 Task: Find connections with filter location Carangola with filter topic #inspirationwith filter profile language Spanish with filter current company Paytm with filter school Holy Cross Convent High School - India with filter industry Freight and Package Transportation with filter service category Search Engine Marketing (SEM) with filter keywords title Spa Manager
Action: Mouse moved to (502, 92)
Screenshot: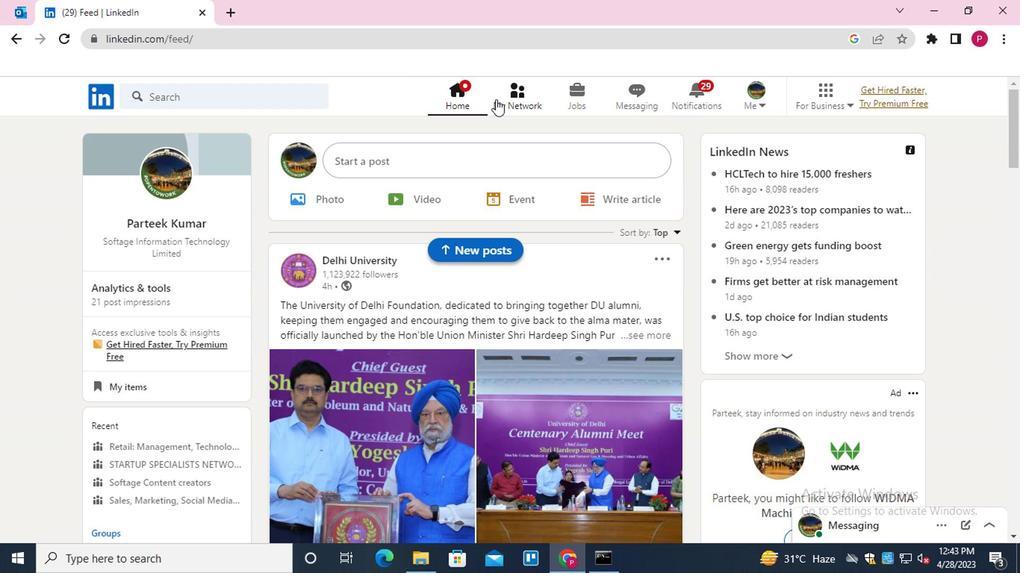 
Action: Mouse pressed left at (502, 92)
Screenshot: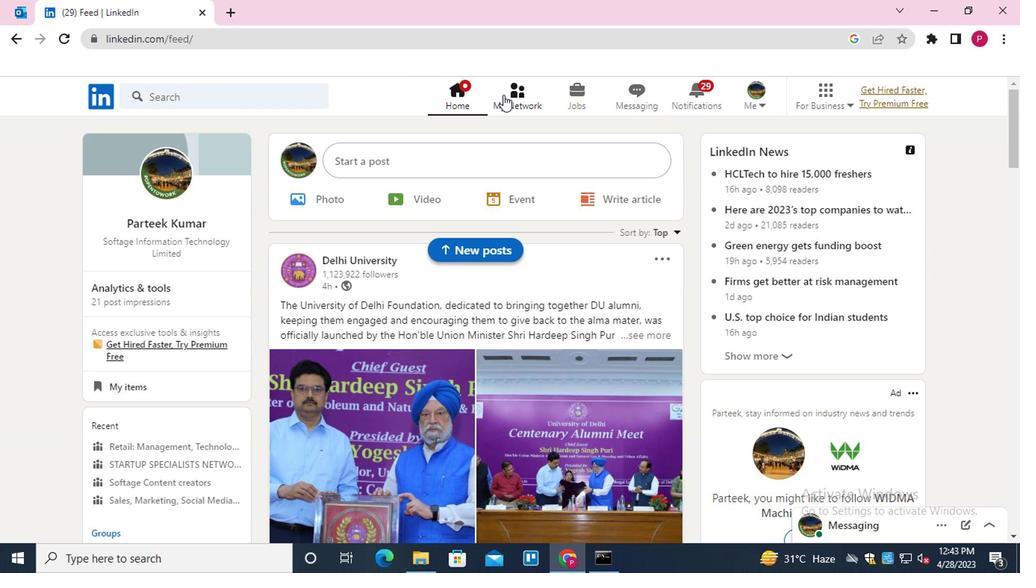 
Action: Mouse moved to (225, 176)
Screenshot: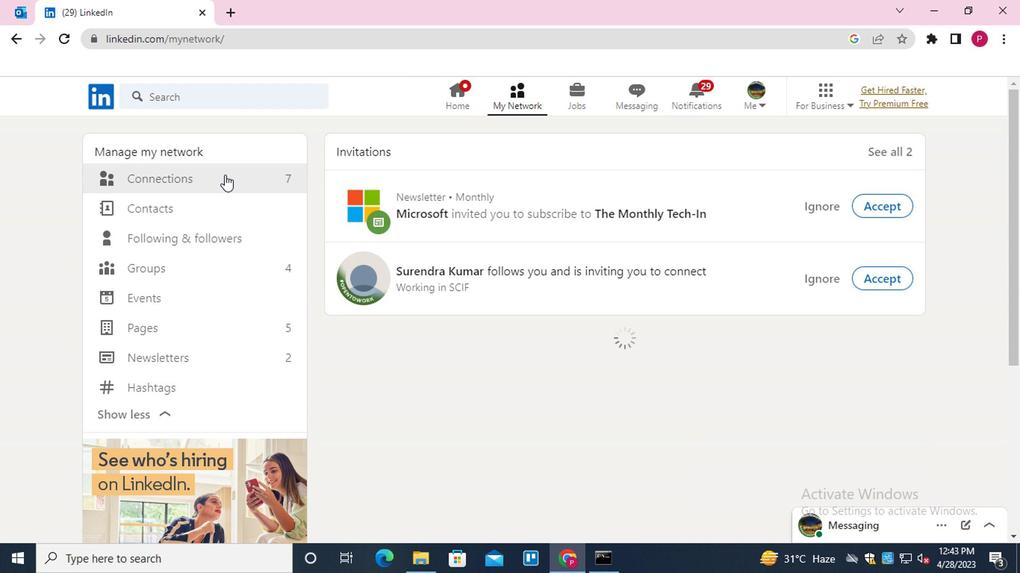 
Action: Mouse pressed left at (225, 176)
Screenshot: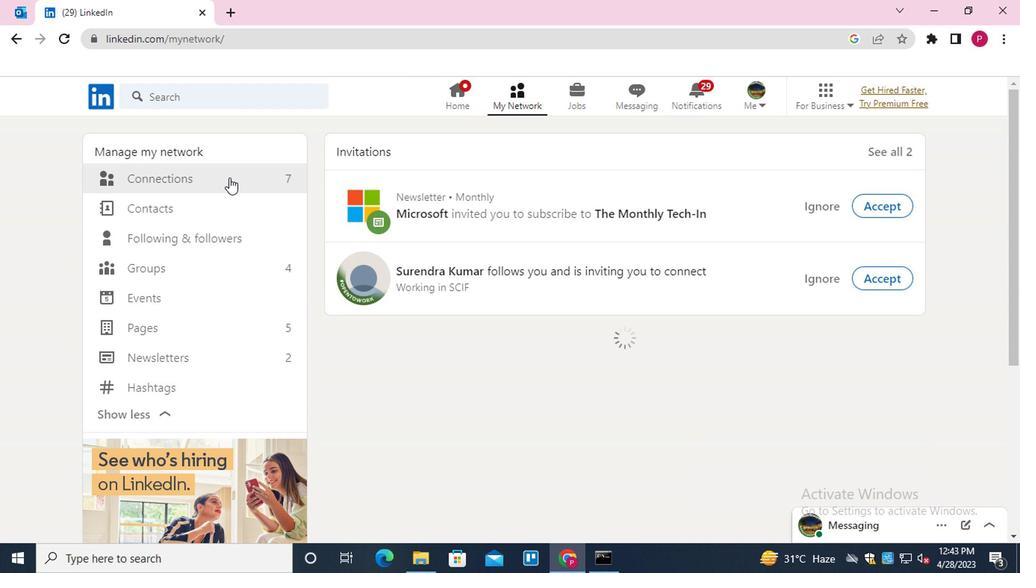 
Action: Mouse moved to (609, 184)
Screenshot: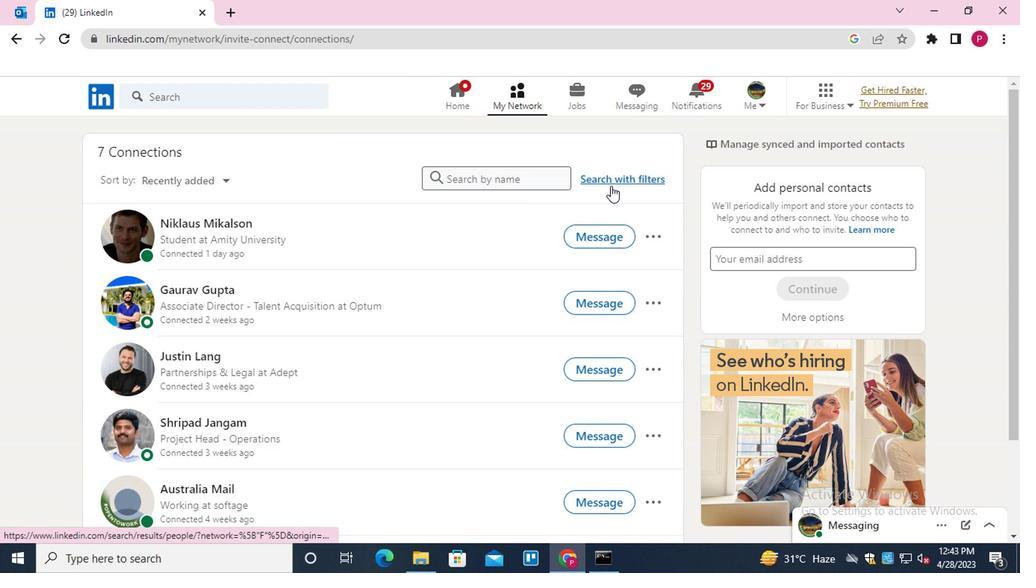 
Action: Mouse pressed left at (609, 184)
Screenshot: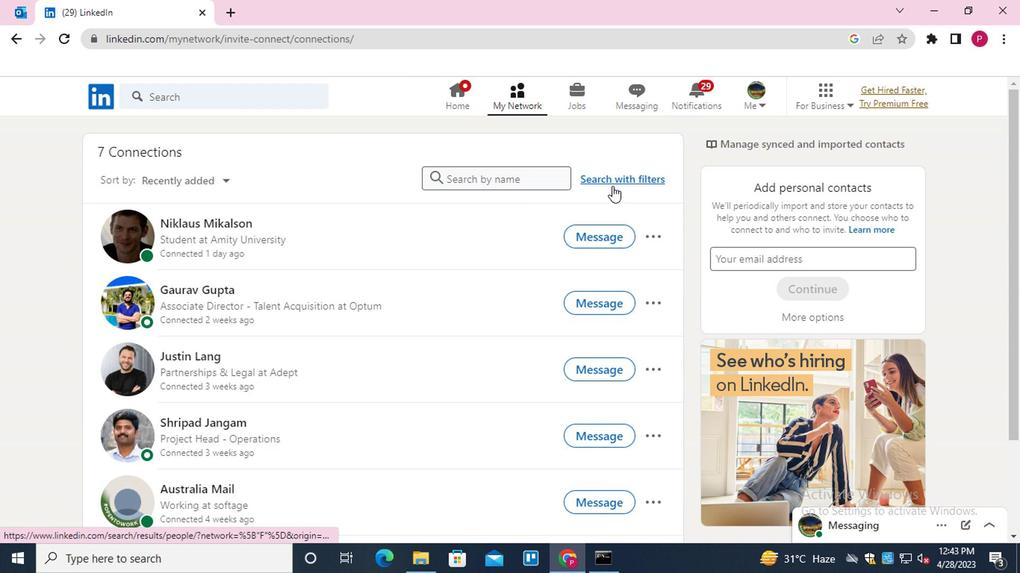 
Action: Mouse moved to (561, 140)
Screenshot: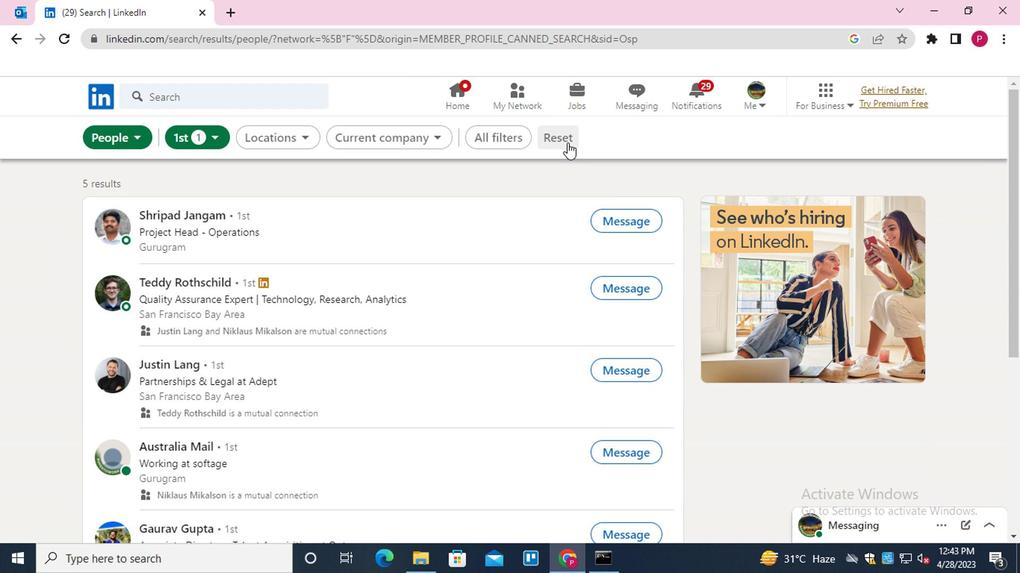 
Action: Mouse pressed left at (561, 140)
Screenshot: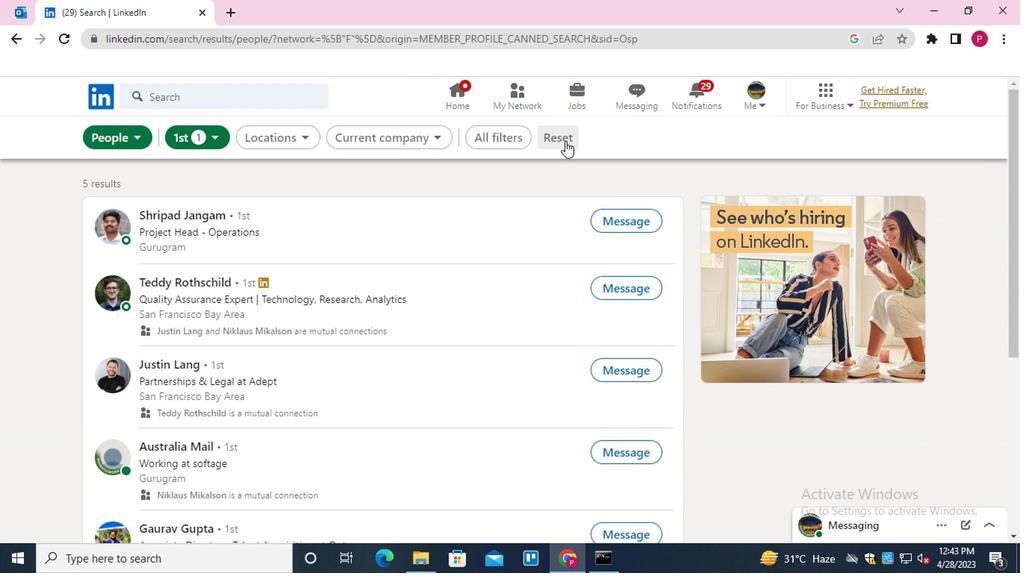 
Action: Mouse moved to (537, 140)
Screenshot: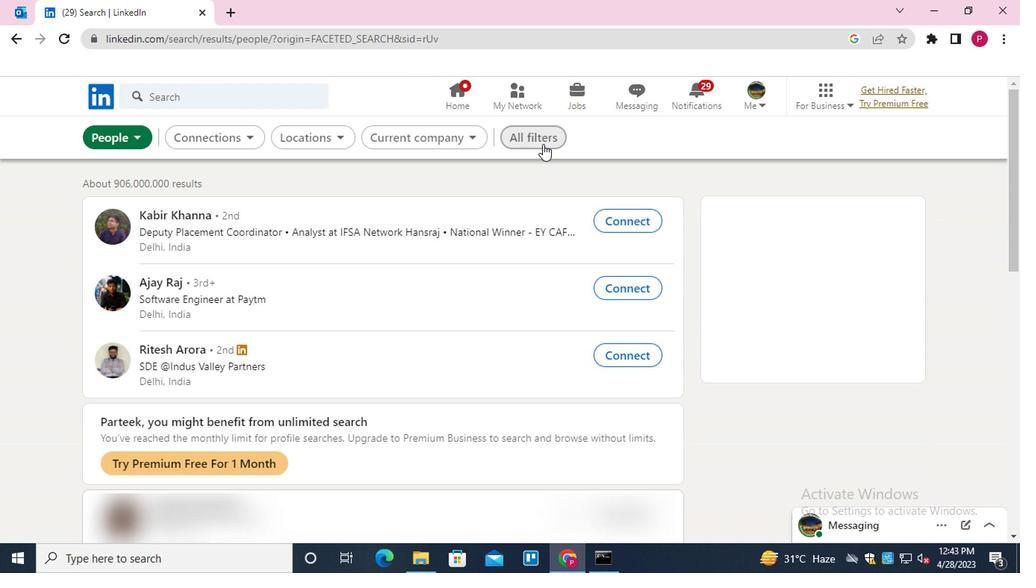 
Action: Mouse pressed left at (537, 140)
Screenshot: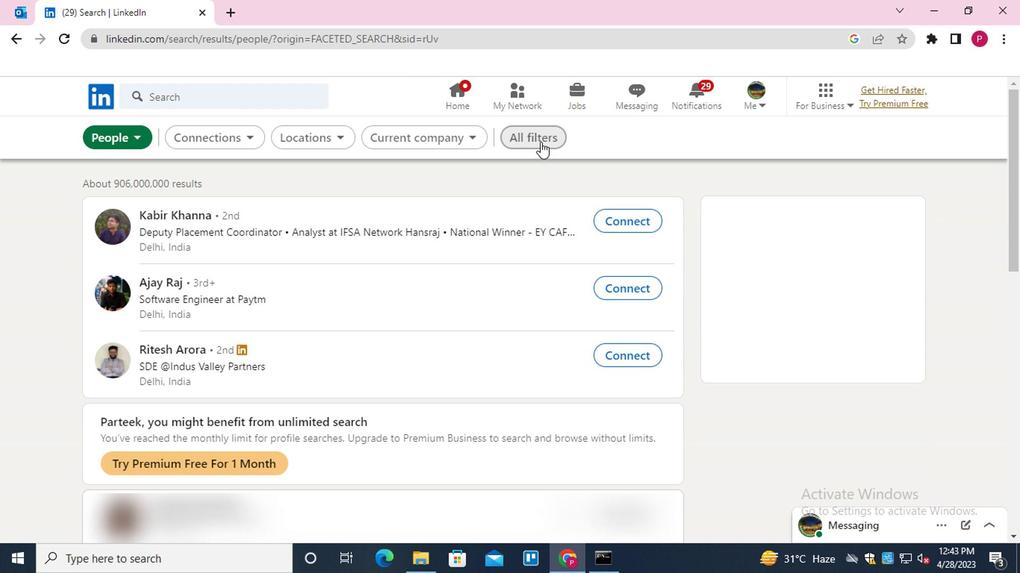 
Action: Mouse moved to (747, 323)
Screenshot: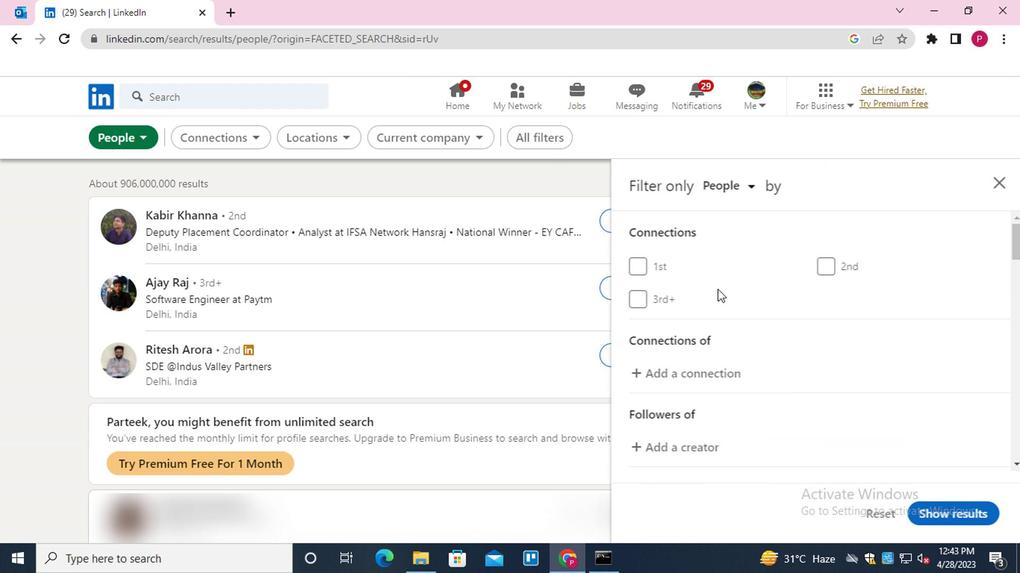 
Action: Mouse scrolled (747, 322) with delta (0, 0)
Screenshot: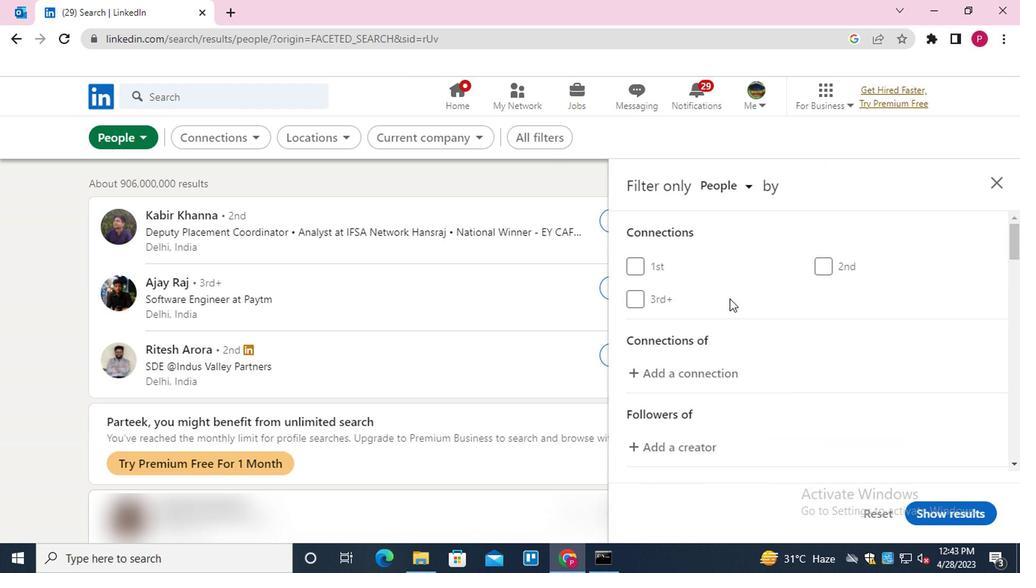 
Action: Mouse moved to (748, 325)
Screenshot: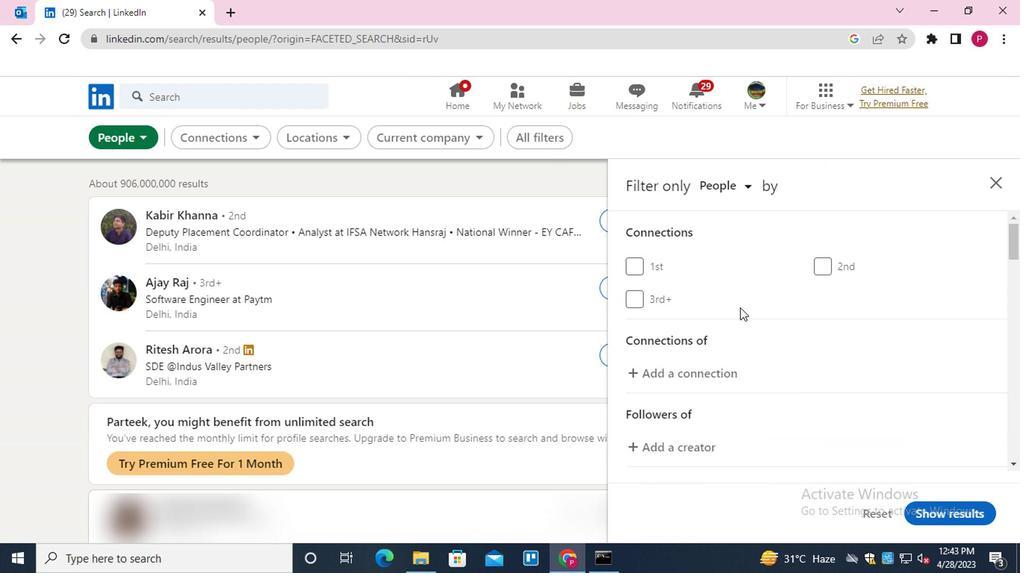 
Action: Mouse scrolled (748, 324) with delta (0, -1)
Screenshot: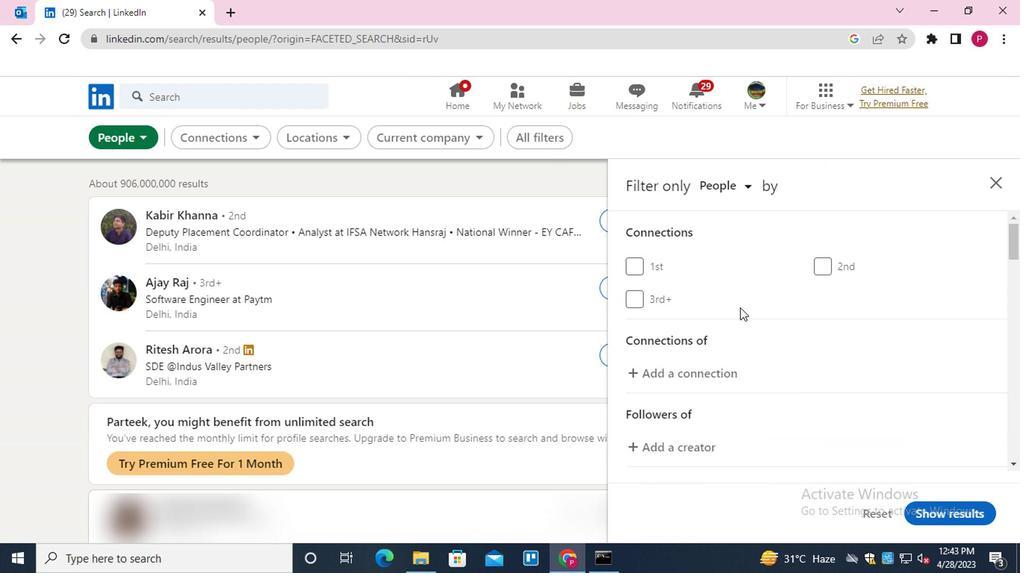
Action: Mouse moved to (753, 333)
Screenshot: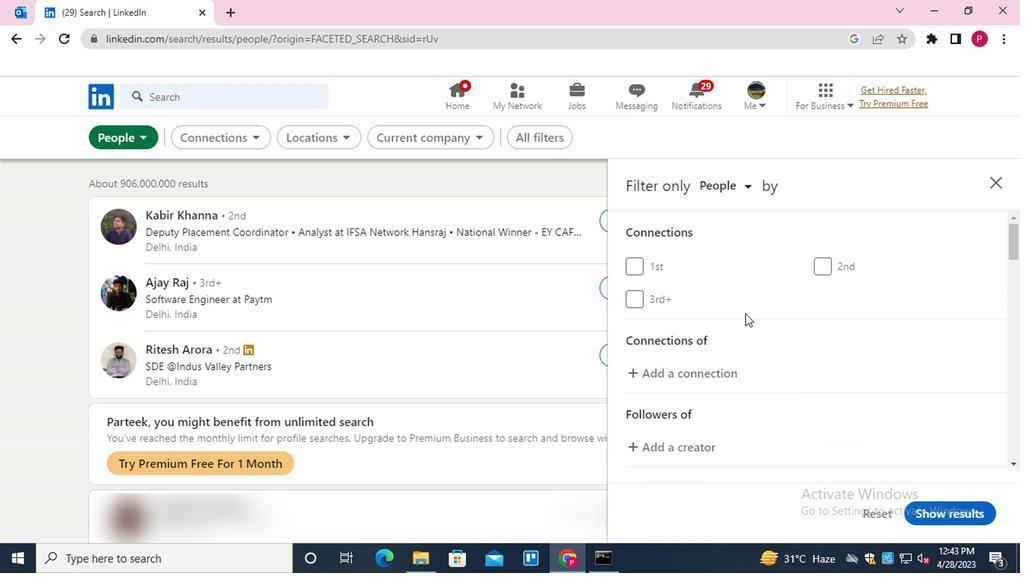 
Action: Mouse scrolled (753, 333) with delta (0, 0)
Screenshot: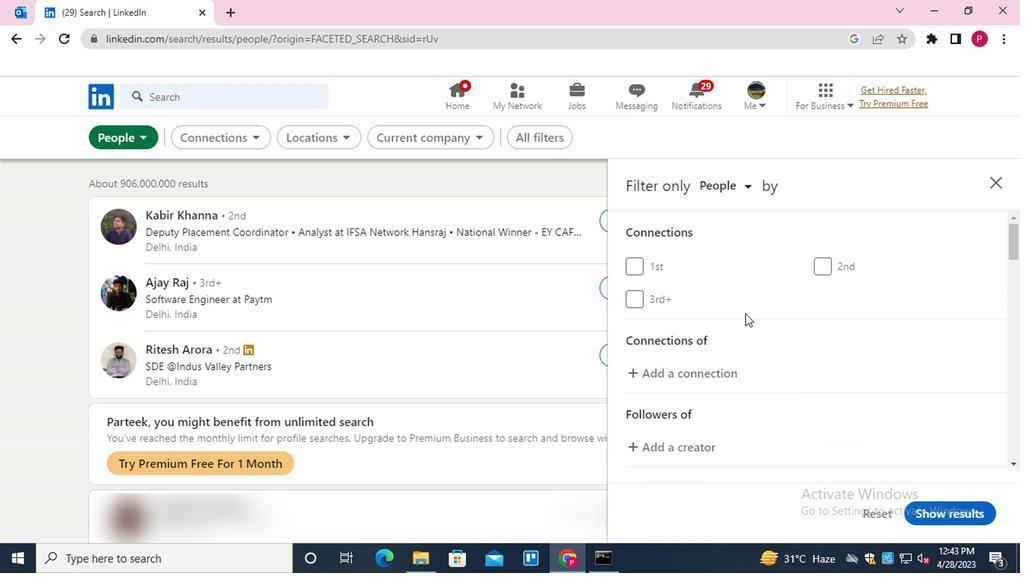
Action: Mouse moved to (841, 357)
Screenshot: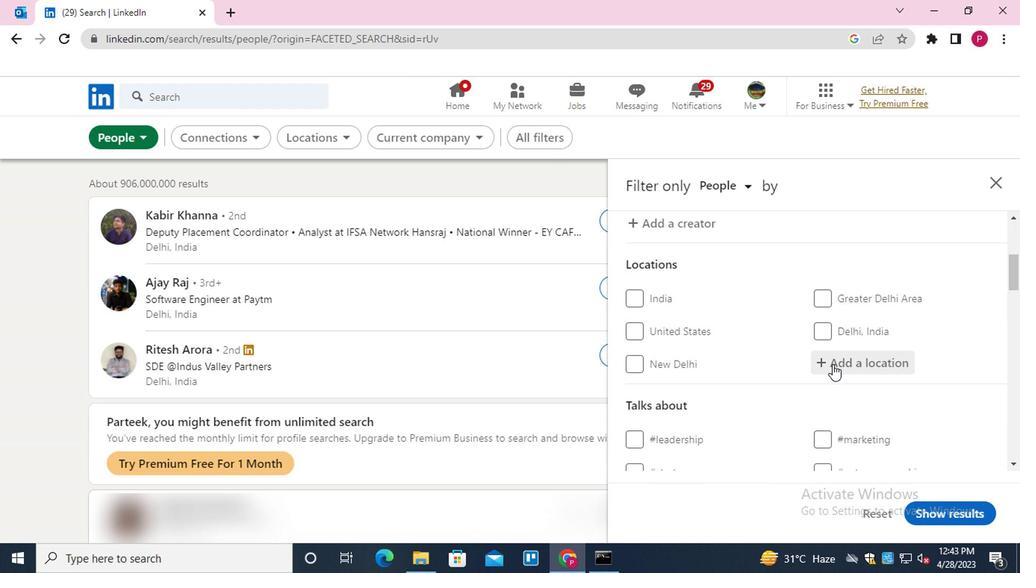 
Action: Mouse pressed left at (841, 357)
Screenshot: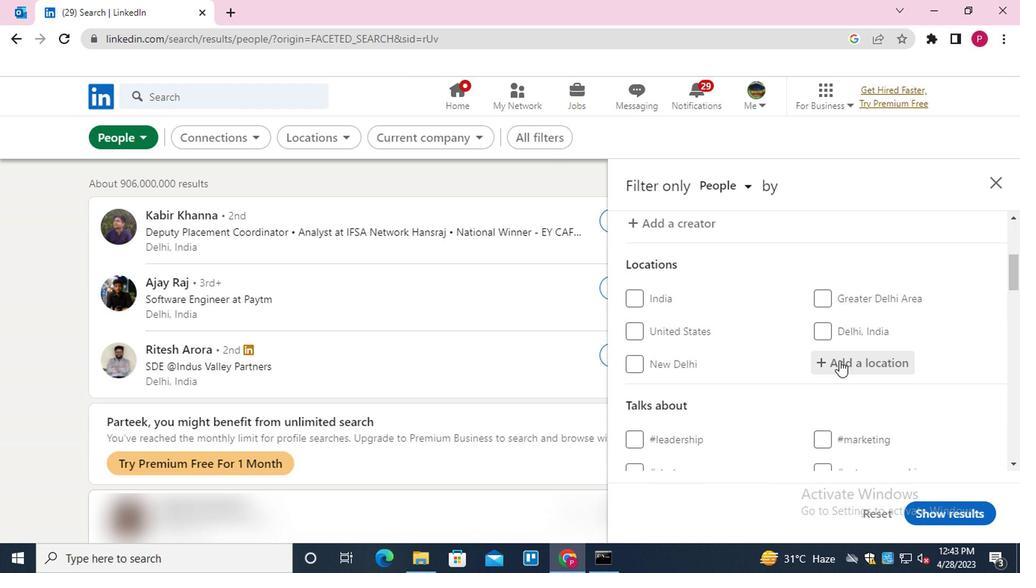 
Action: Mouse moved to (746, 240)
Screenshot: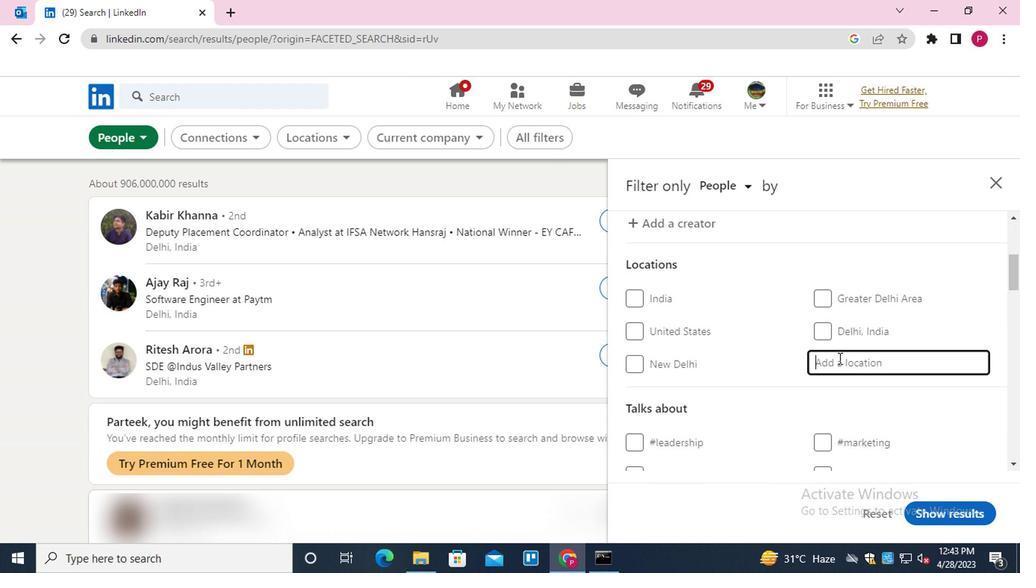 
Action: Key pressed <Key.shift>
Screenshot: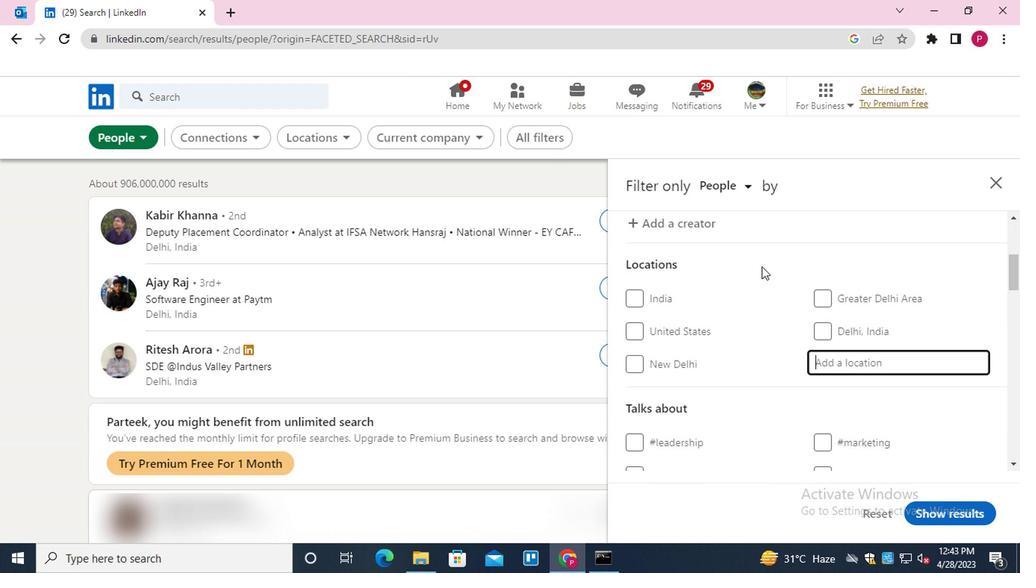 
Action: Mouse moved to (745, 240)
Screenshot: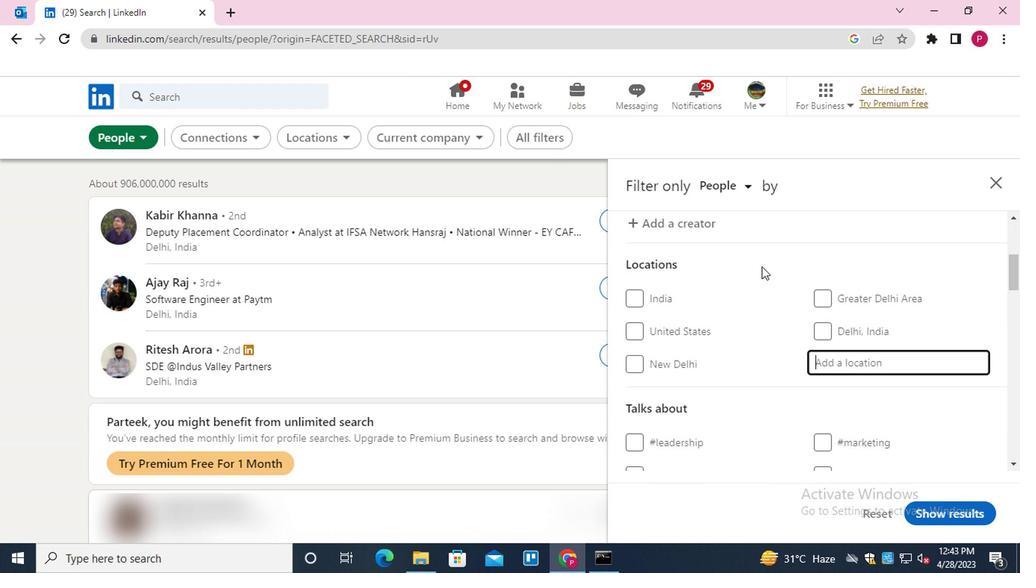 
Action: Key pressed CARANGOLA<Key.down><Key.enter>
Screenshot: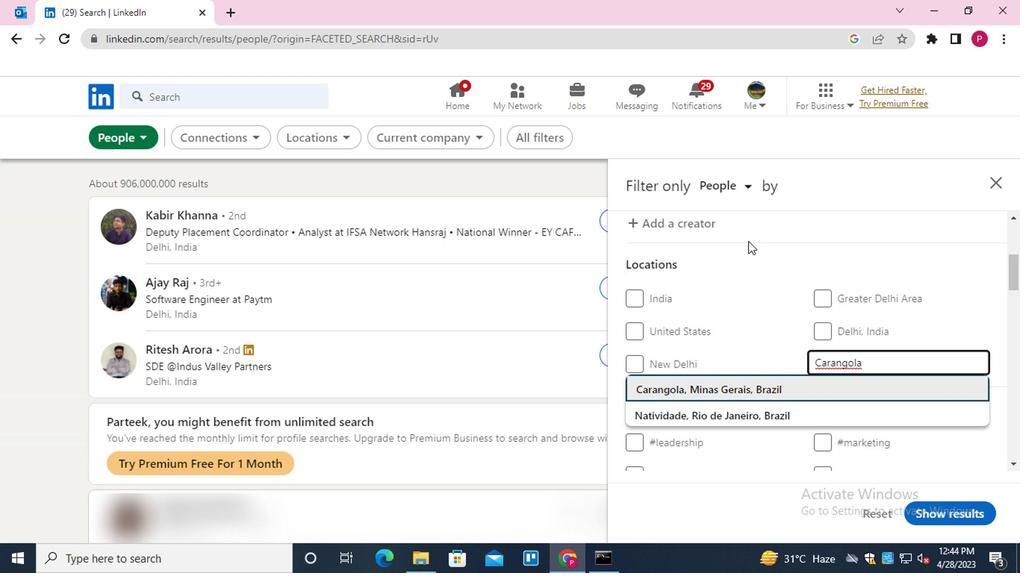 
Action: Mouse moved to (770, 301)
Screenshot: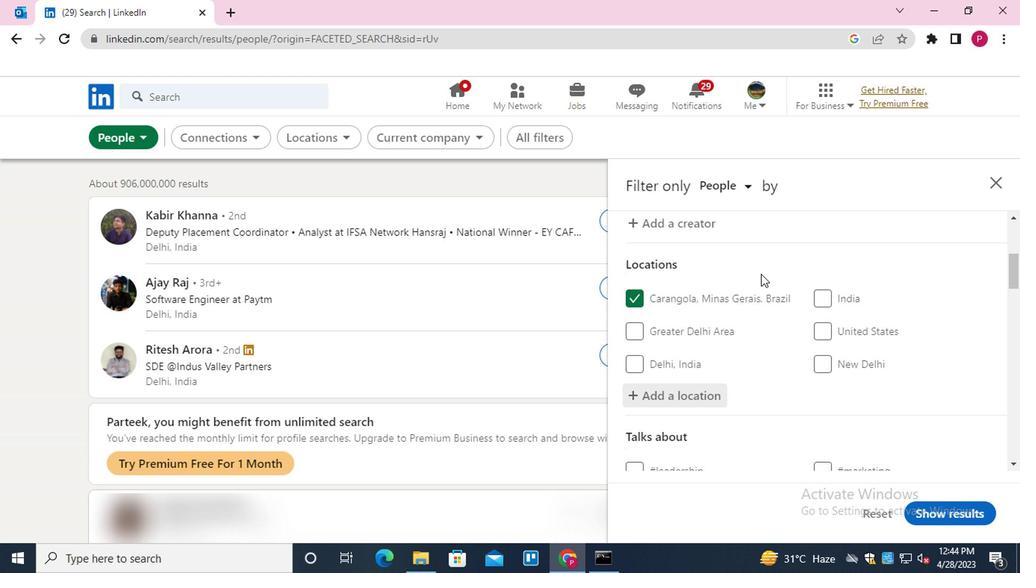 
Action: Mouse scrolled (770, 300) with delta (0, -1)
Screenshot: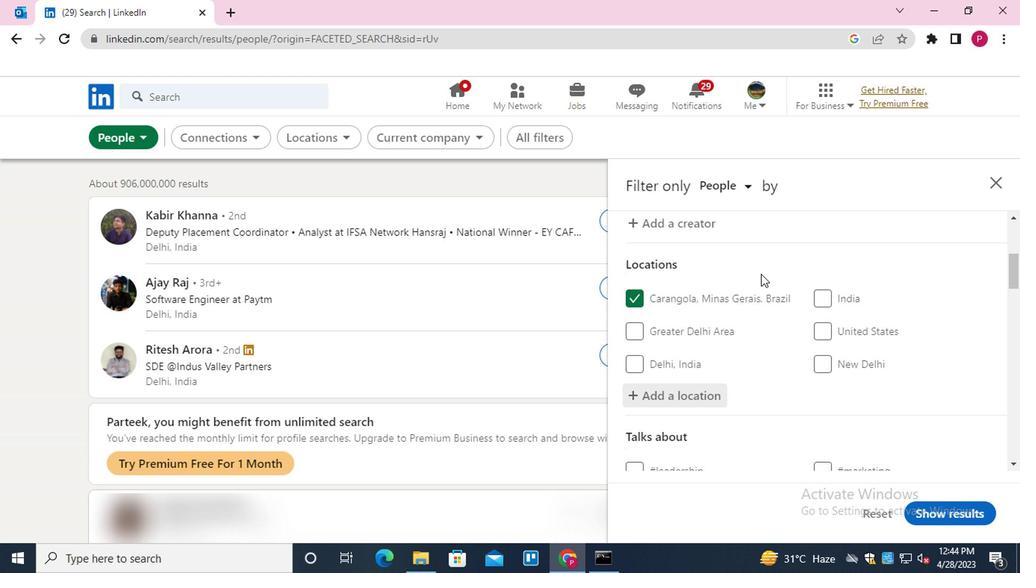 
Action: Mouse moved to (770, 308)
Screenshot: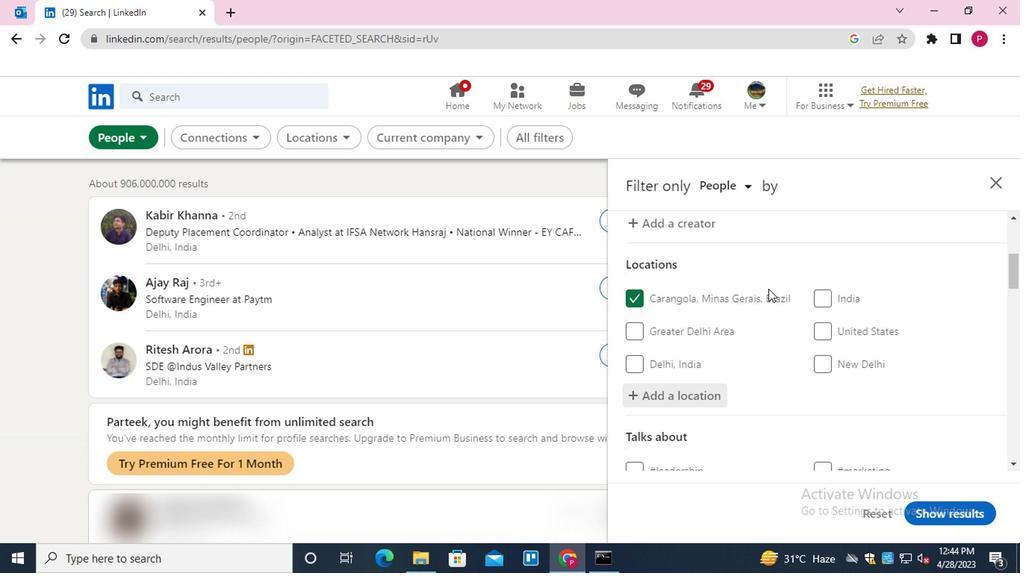 
Action: Mouse scrolled (770, 307) with delta (0, 0)
Screenshot: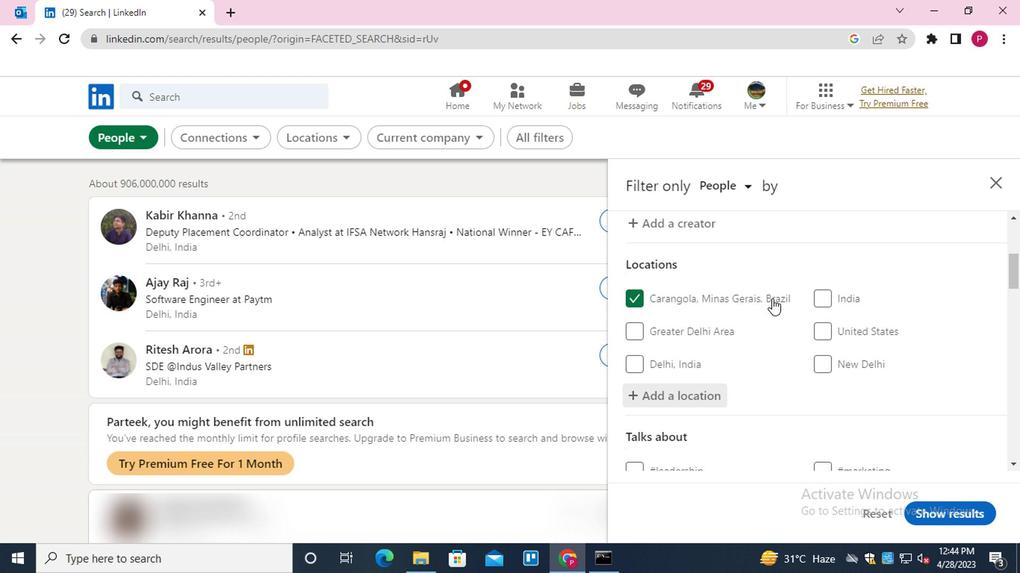 
Action: Mouse moved to (817, 327)
Screenshot: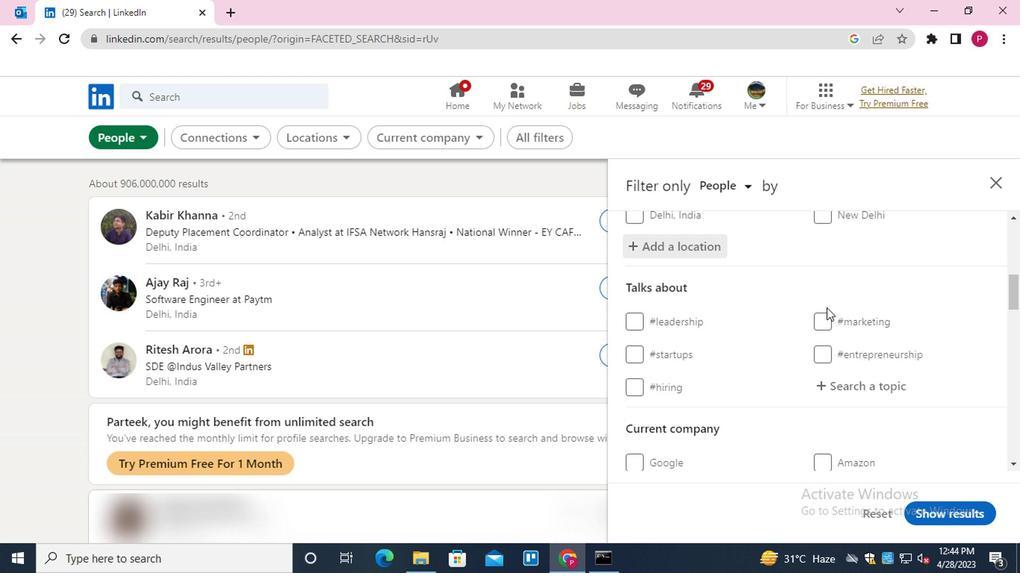 
Action: Mouse scrolled (817, 326) with delta (0, -1)
Screenshot: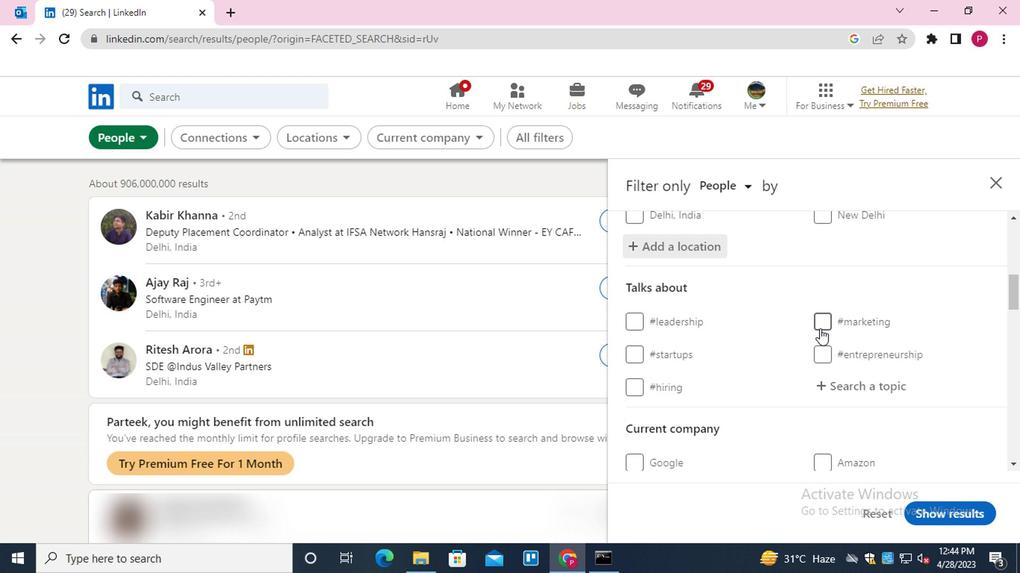 
Action: Mouse moved to (859, 311)
Screenshot: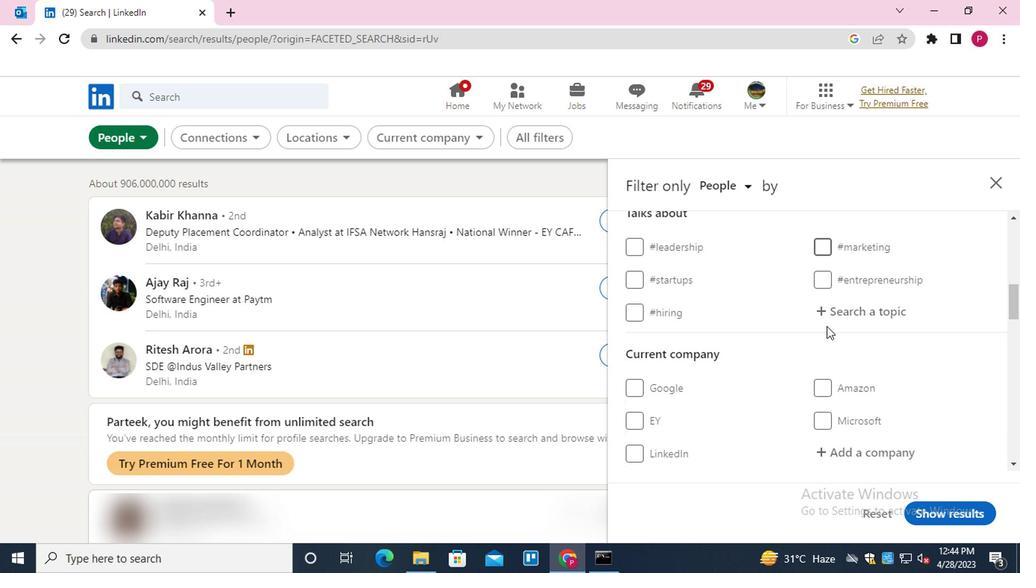
Action: Mouse pressed left at (859, 311)
Screenshot: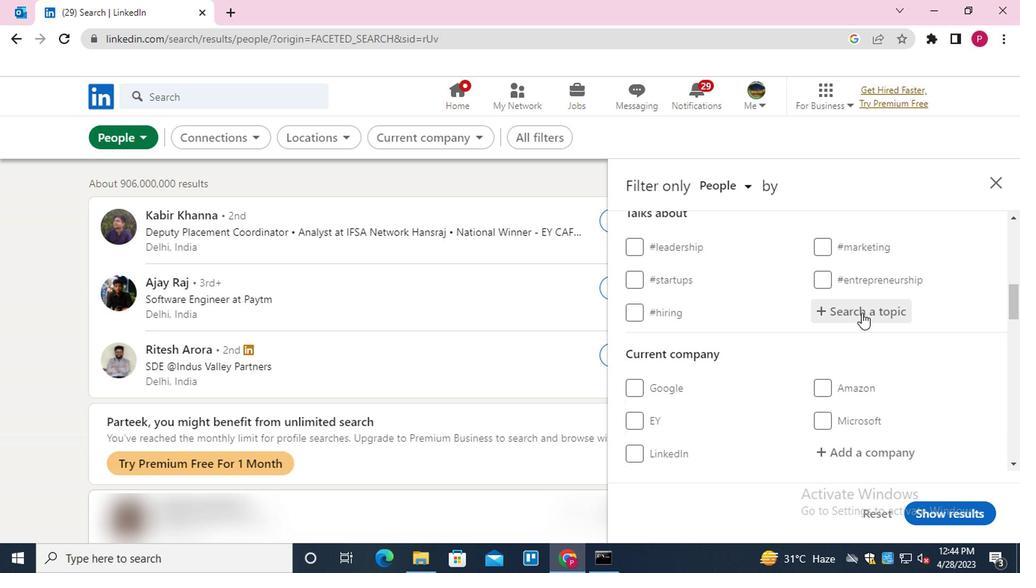 
Action: Mouse moved to (874, 311)
Screenshot: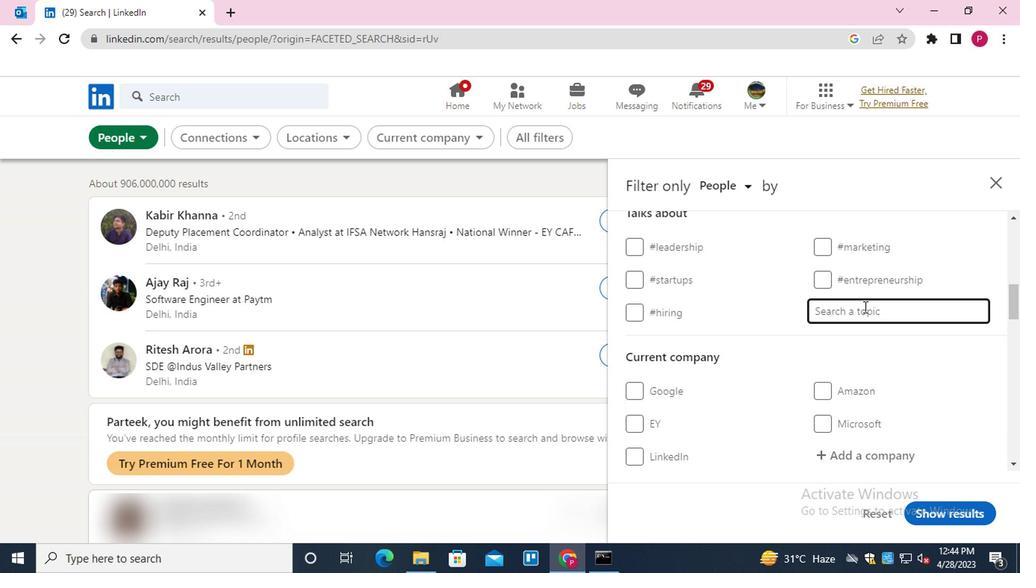 
Action: Key pressed INSPIRATION<Key.down><Key.enter>
Screenshot: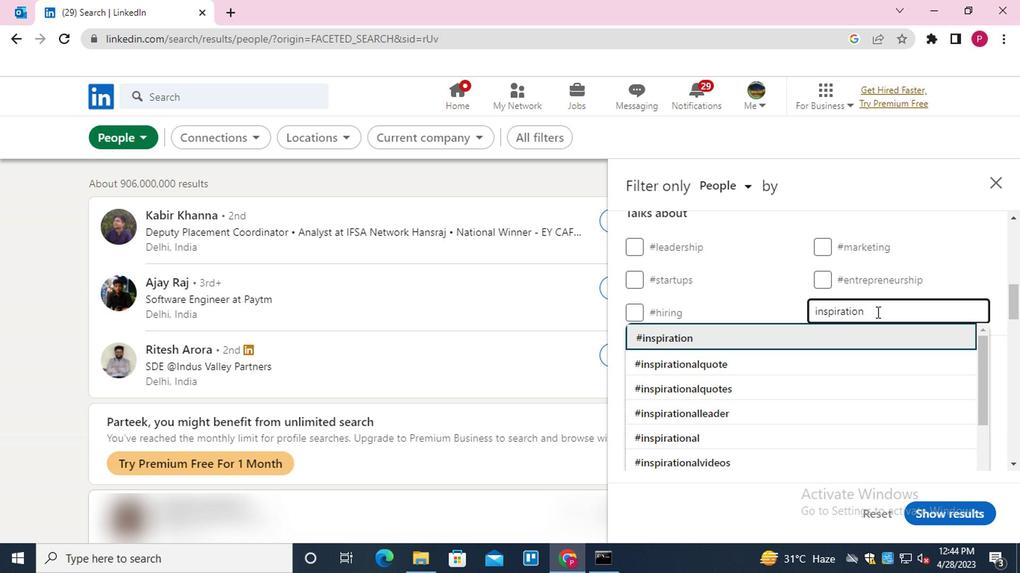 
Action: Mouse moved to (888, 314)
Screenshot: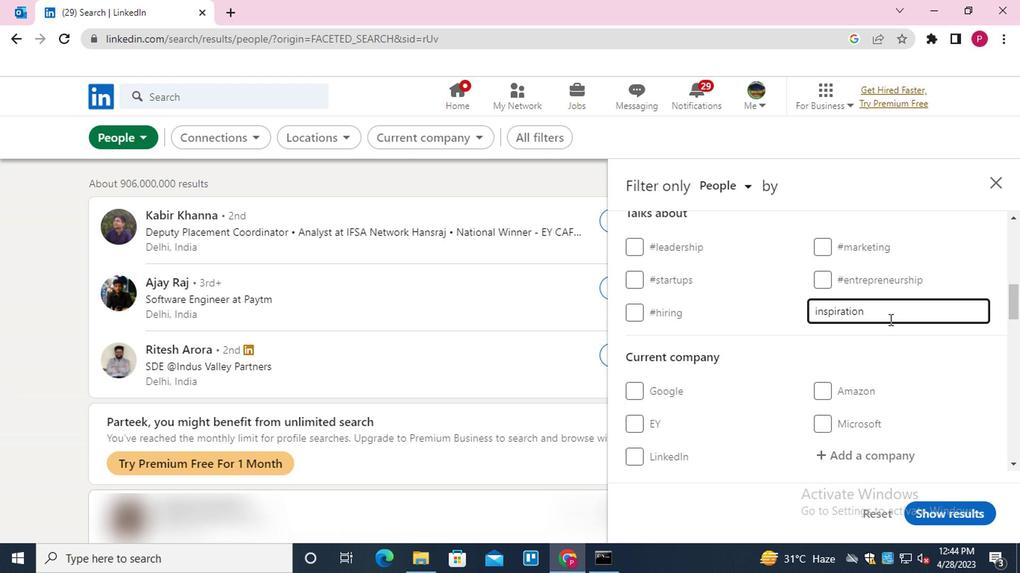 
Action: Mouse pressed left at (888, 314)
Screenshot: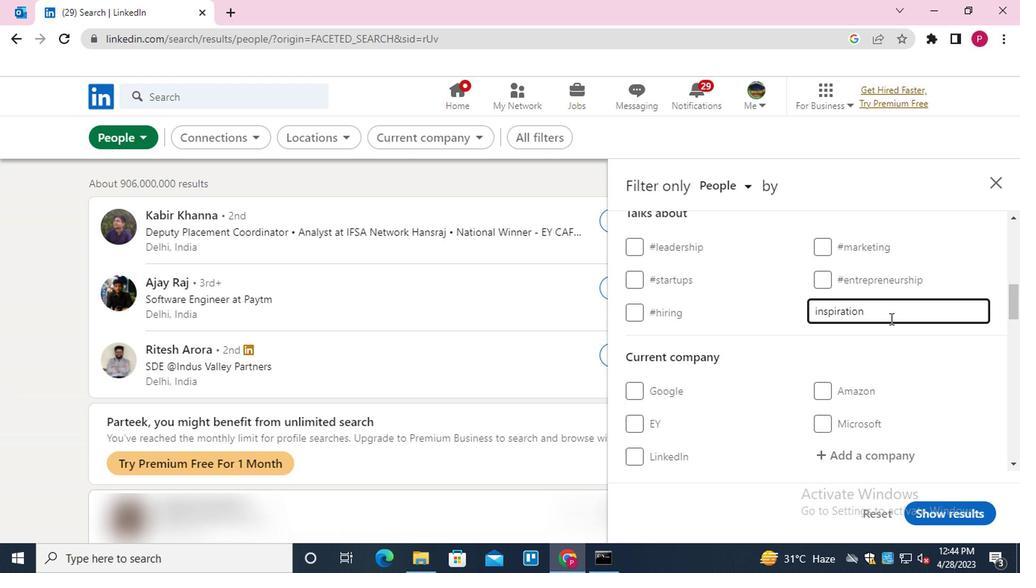 
Action: Key pressed <Key.down><Key.enter>
Screenshot: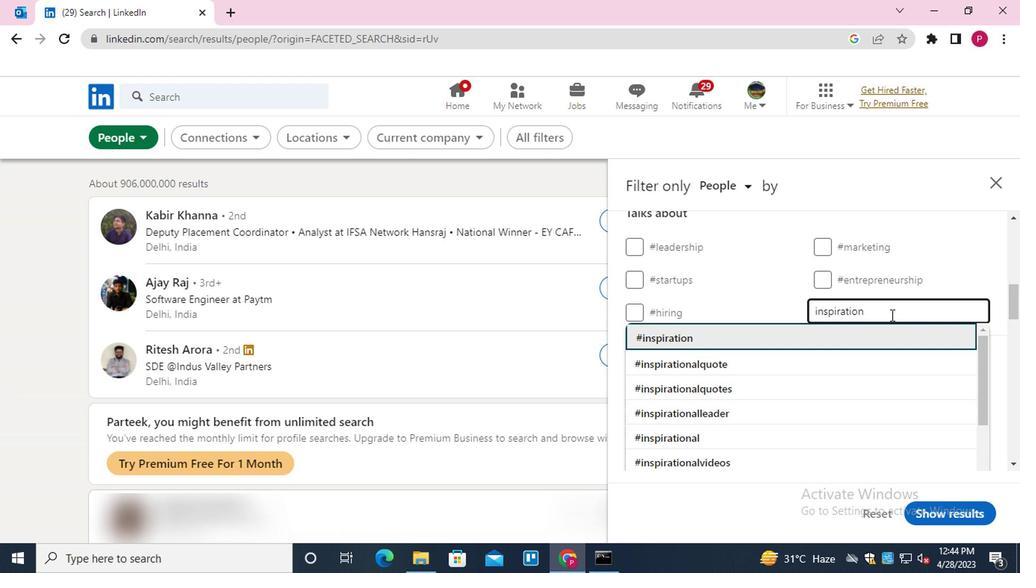 
Action: Mouse moved to (642, 311)
Screenshot: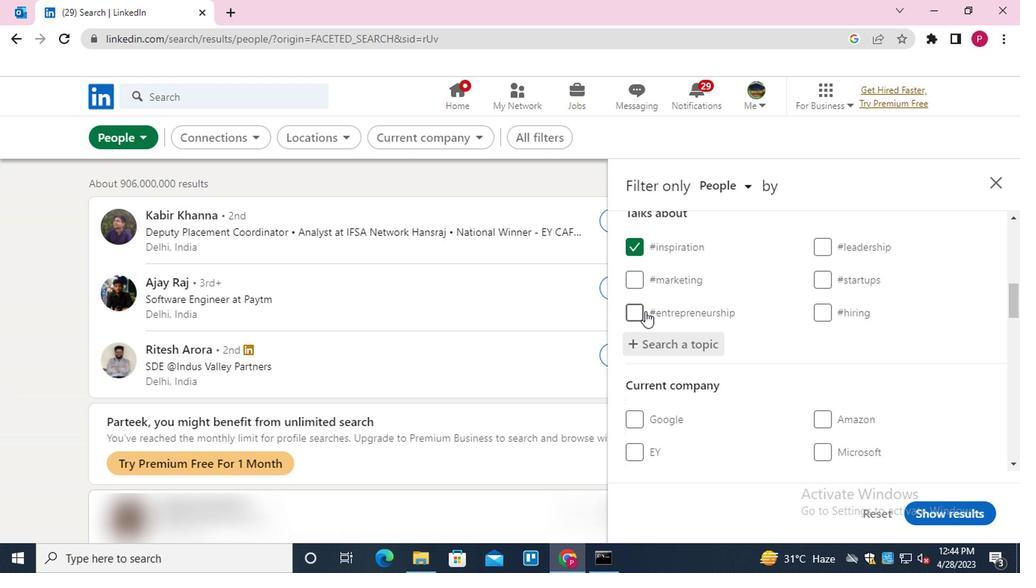 
Action: Mouse scrolled (642, 311) with delta (0, 0)
Screenshot: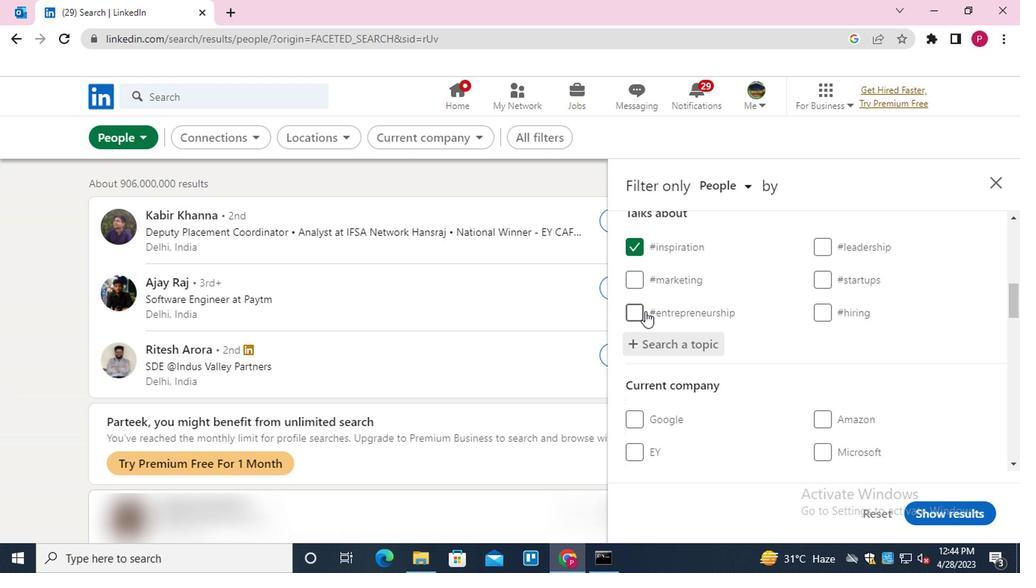 
Action: Mouse moved to (672, 355)
Screenshot: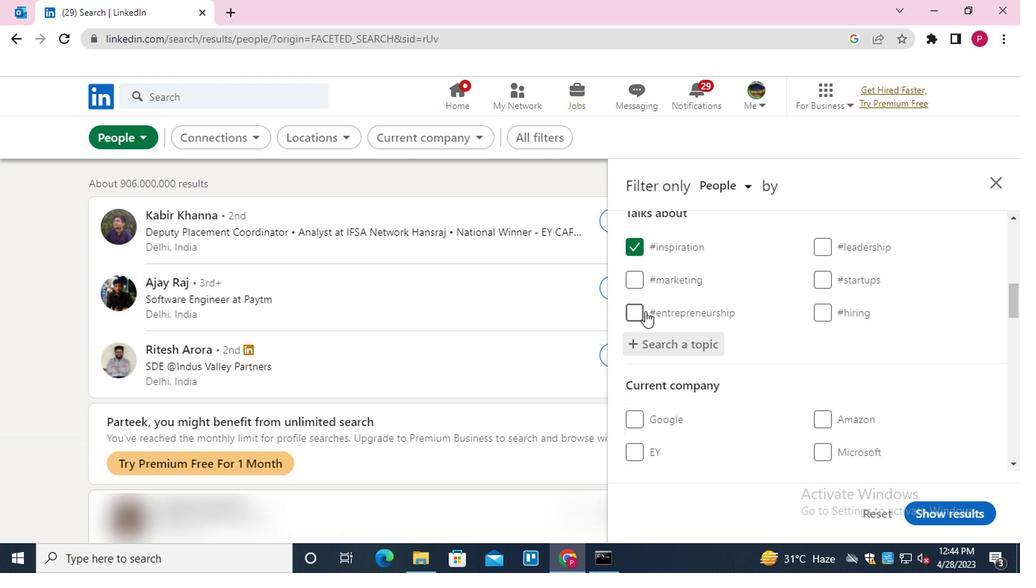 
Action: Mouse scrolled (672, 354) with delta (0, -1)
Screenshot: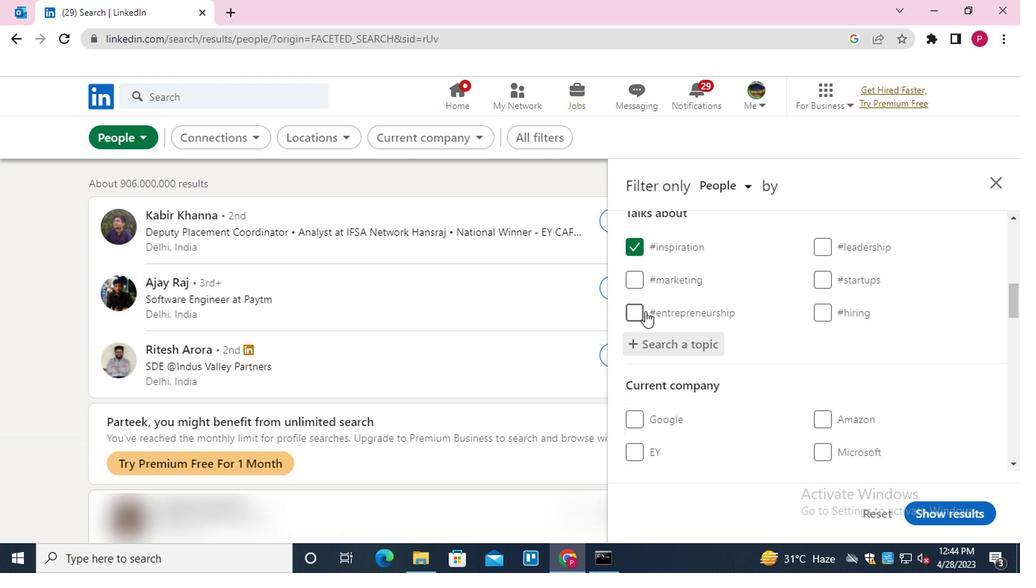 
Action: Mouse moved to (701, 348)
Screenshot: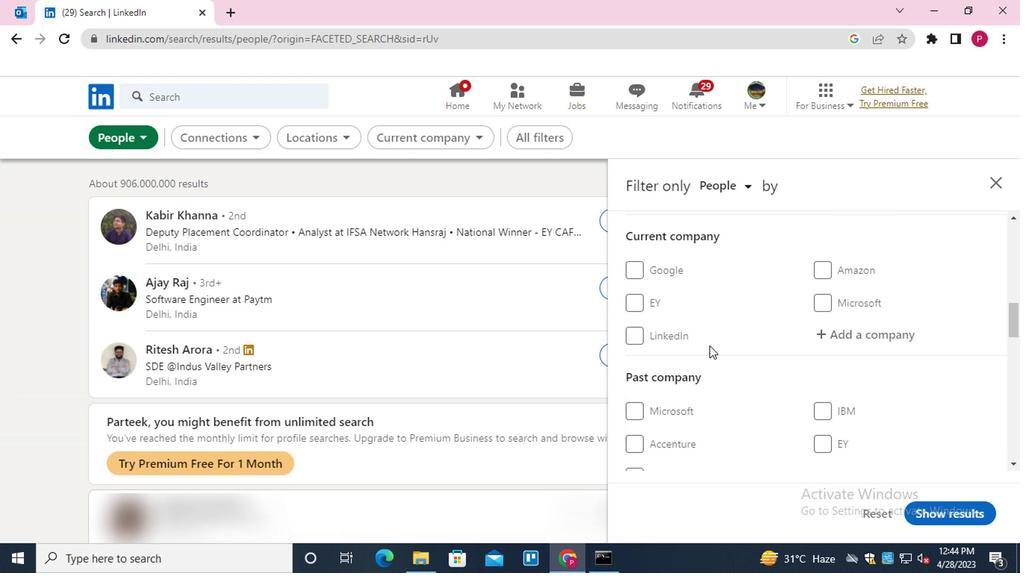 
Action: Mouse scrolled (701, 348) with delta (0, 0)
Screenshot: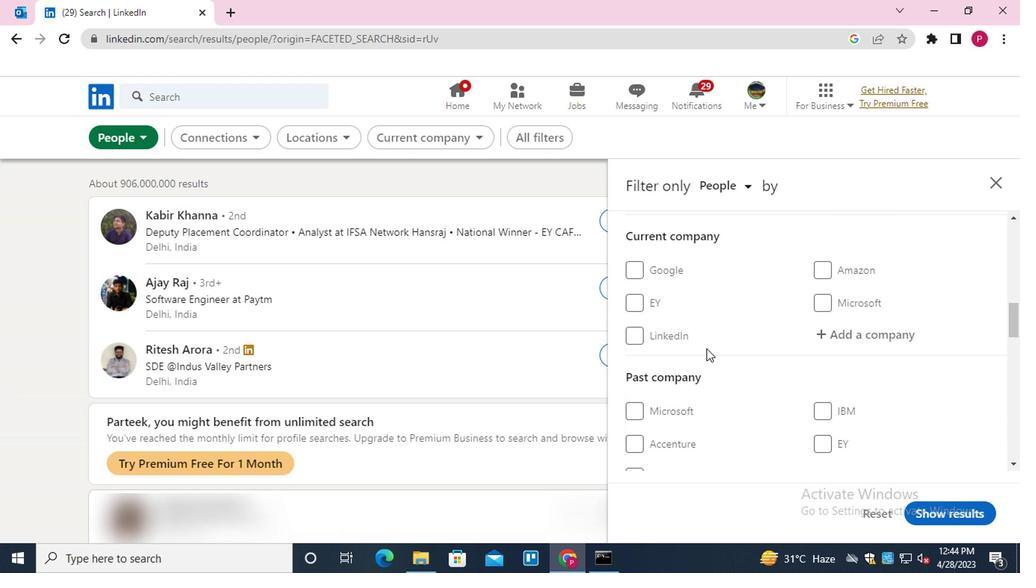 
Action: Mouse scrolled (701, 348) with delta (0, 0)
Screenshot: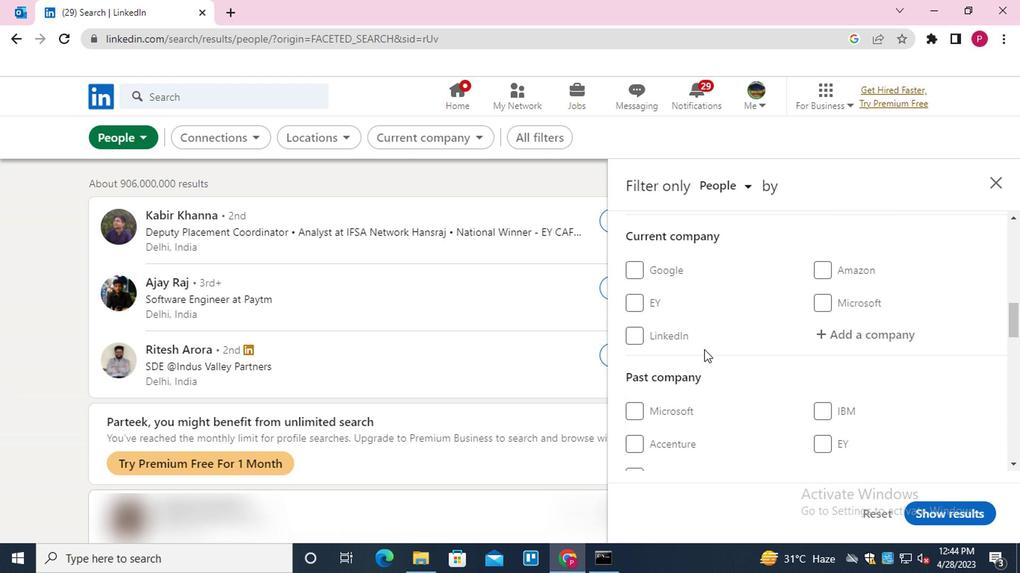 
Action: Mouse scrolled (701, 348) with delta (0, 0)
Screenshot: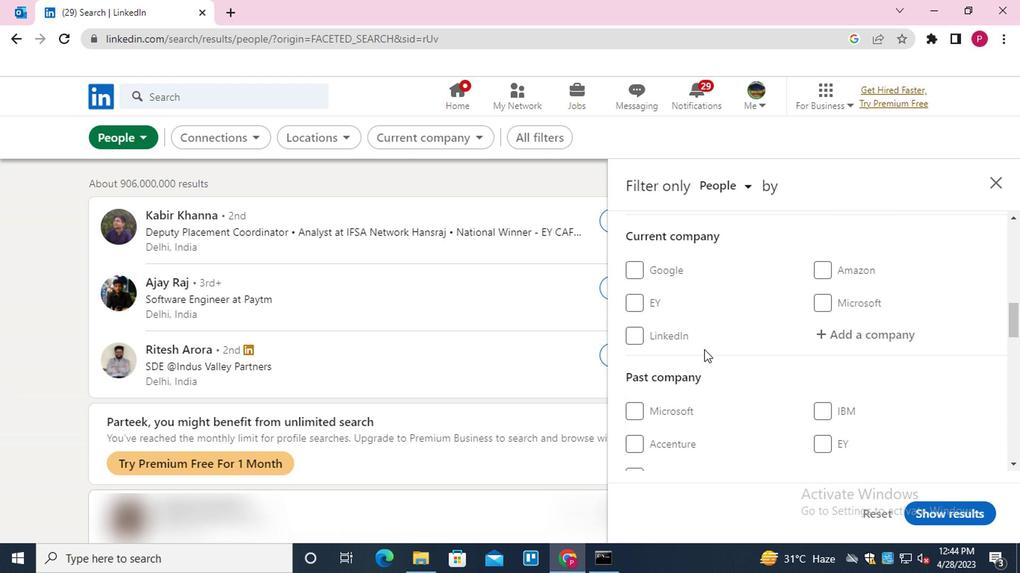 
Action: Mouse scrolled (701, 348) with delta (0, 0)
Screenshot: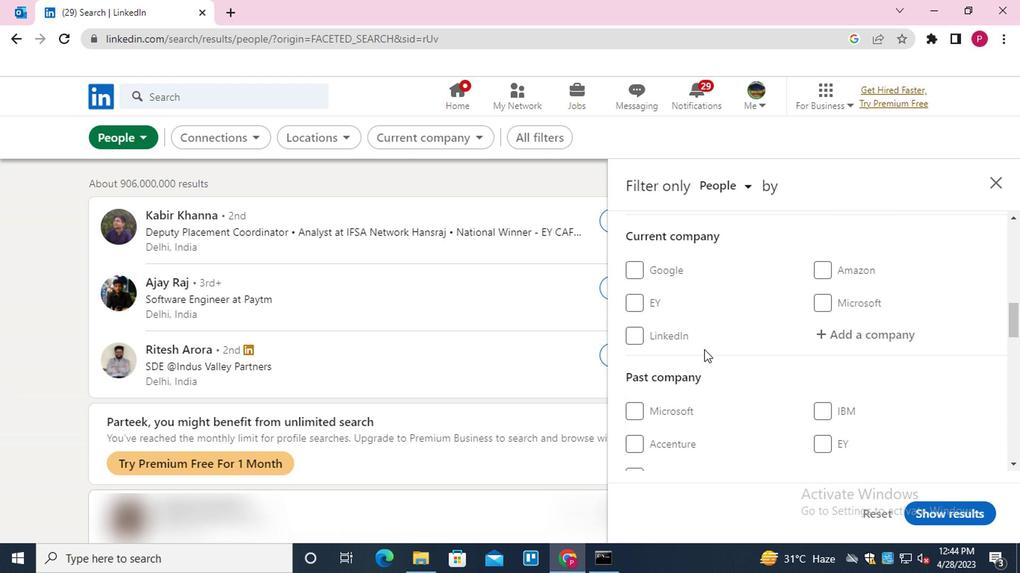 
Action: Mouse moved to (699, 350)
Screenshot: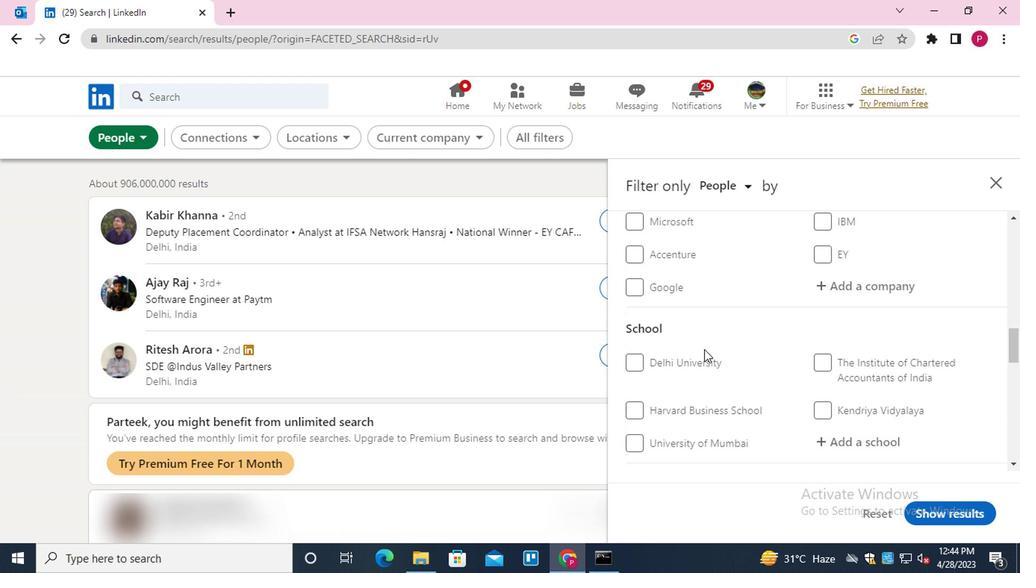 
Action: Mouse scrolled (699, 350) with delta (0, 0)
Screenshot: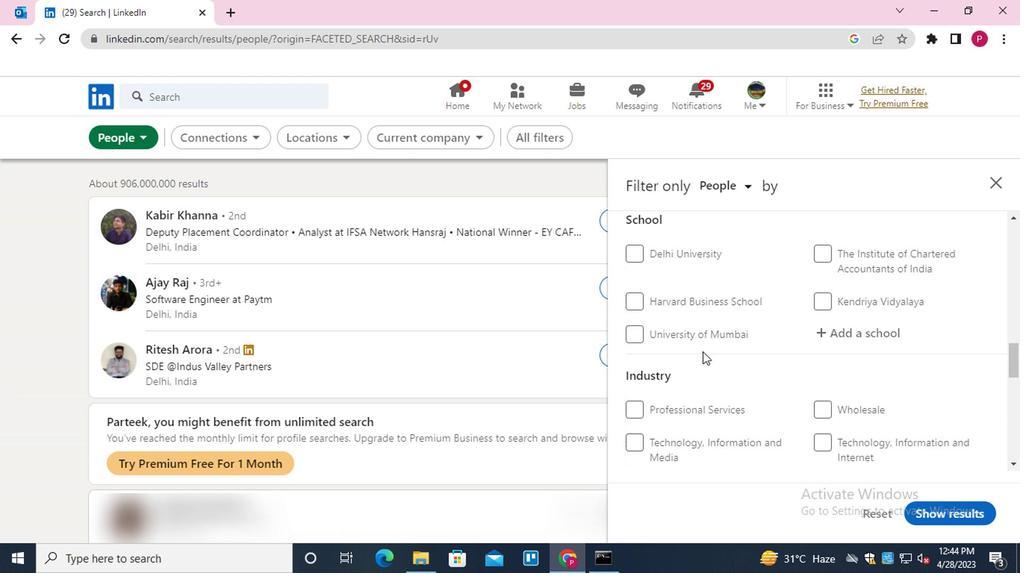 
Action: Mouse scrolled (699, 350) with delta (0, 0)
Screenshot: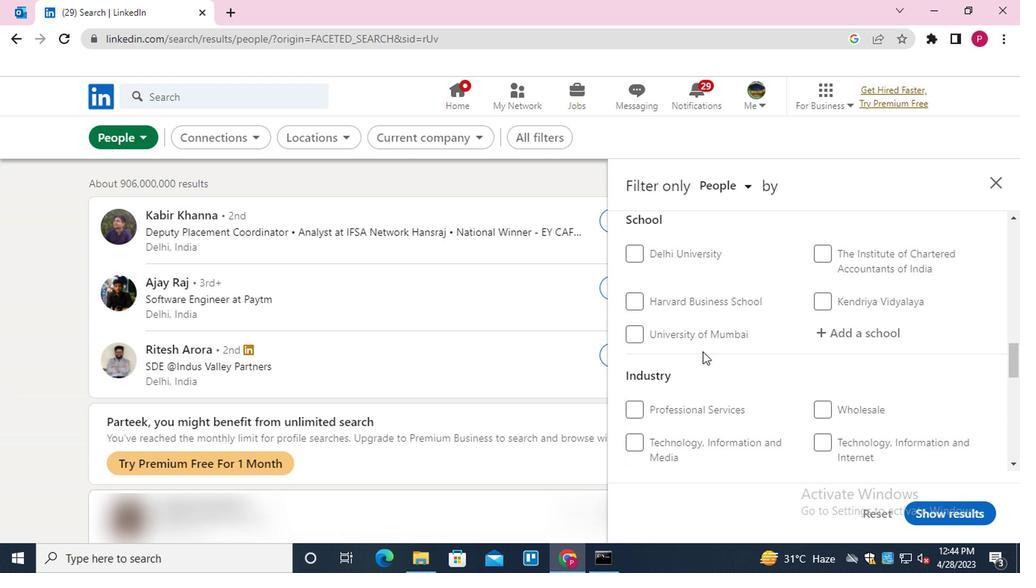 
Action: Mouse scrolled (699, 350) with delta (0, 0)
Screenshot: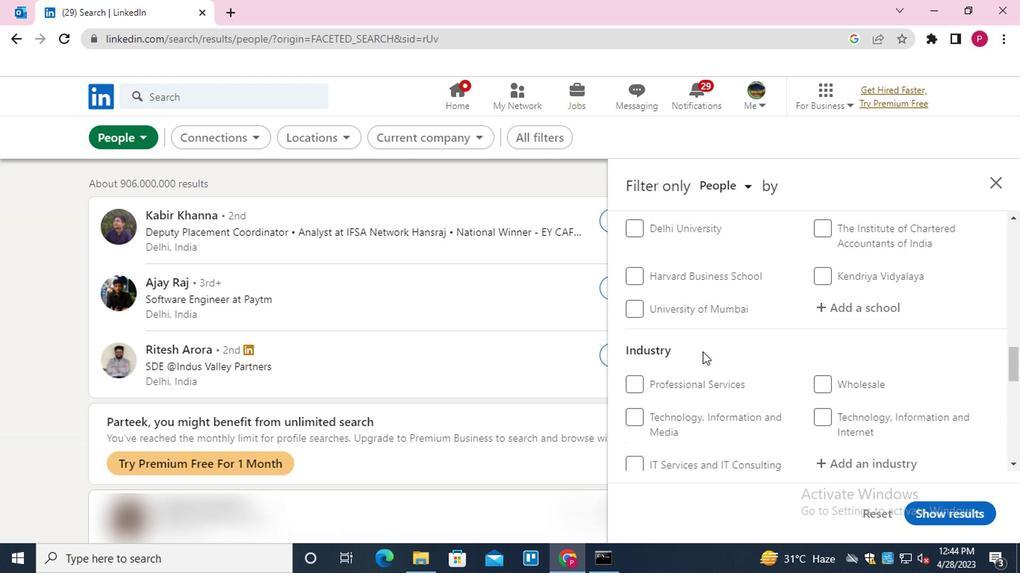 
Action: Mouse scrolled (699, 350) with delta (0, 0)
Screenshot: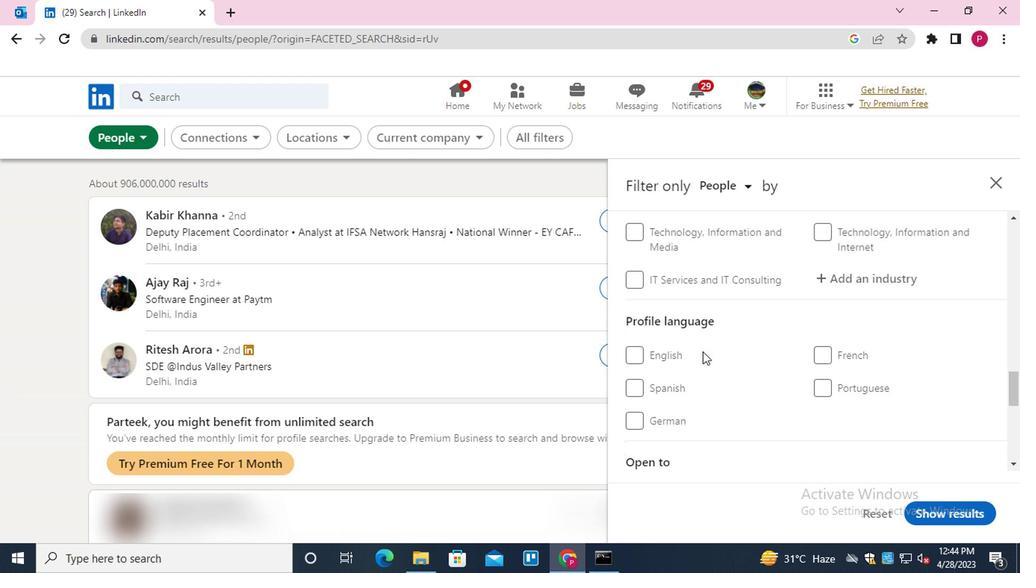 
Action: Mouse moved to (661, 302)
Screenshot: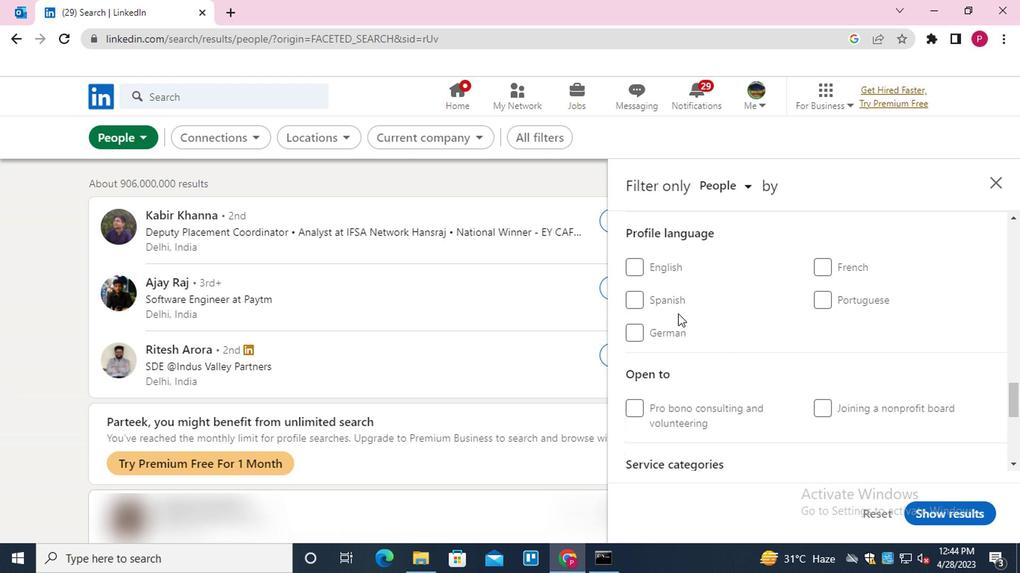 
Action: Mouse pressed left at (661, 302)
Screenshot: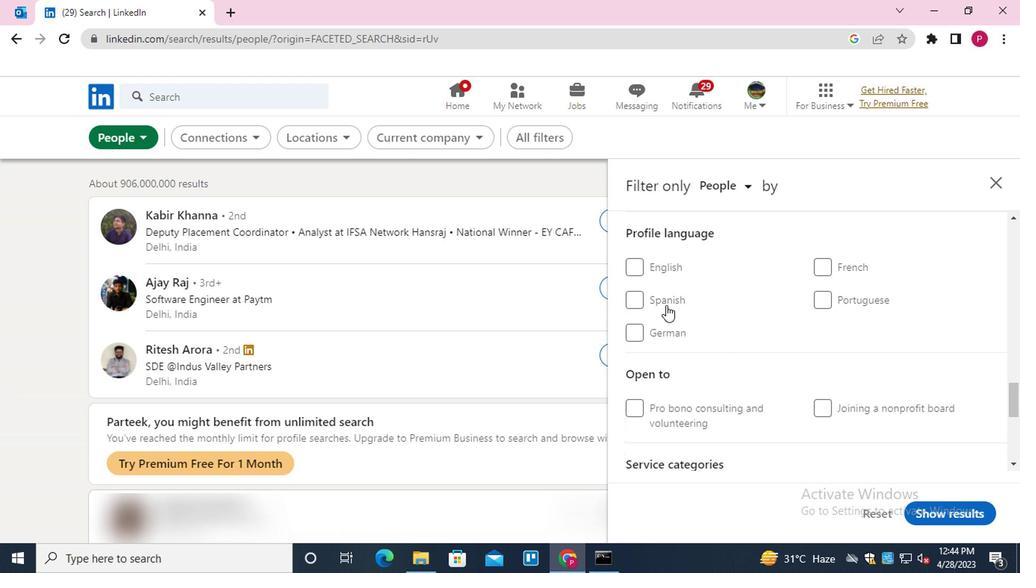 
Action: Mouse moved to (696, 311)
Screenshot: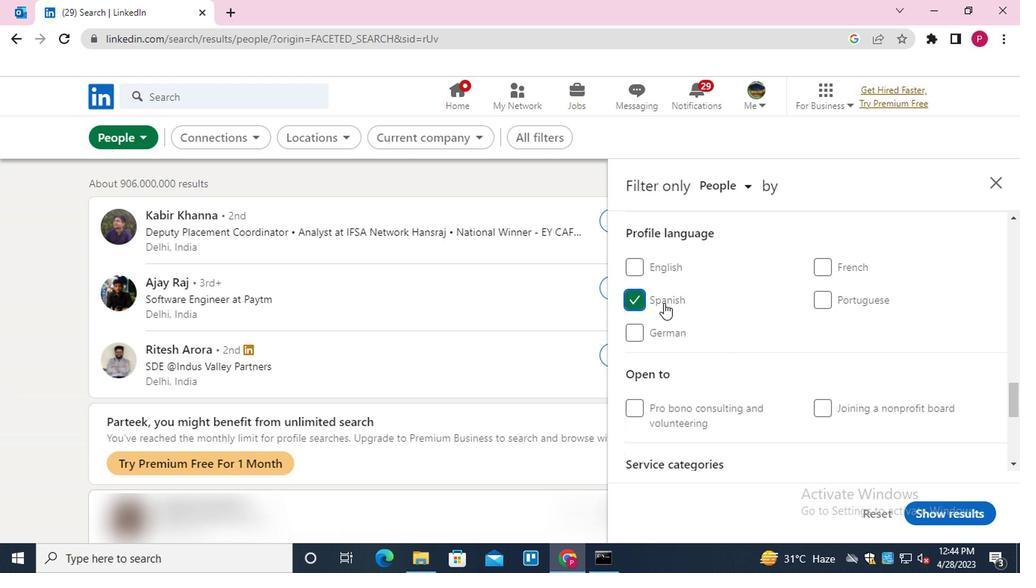 
Action: Mouse scrolled (696, 311) with delta (0, 0)
Screenshot: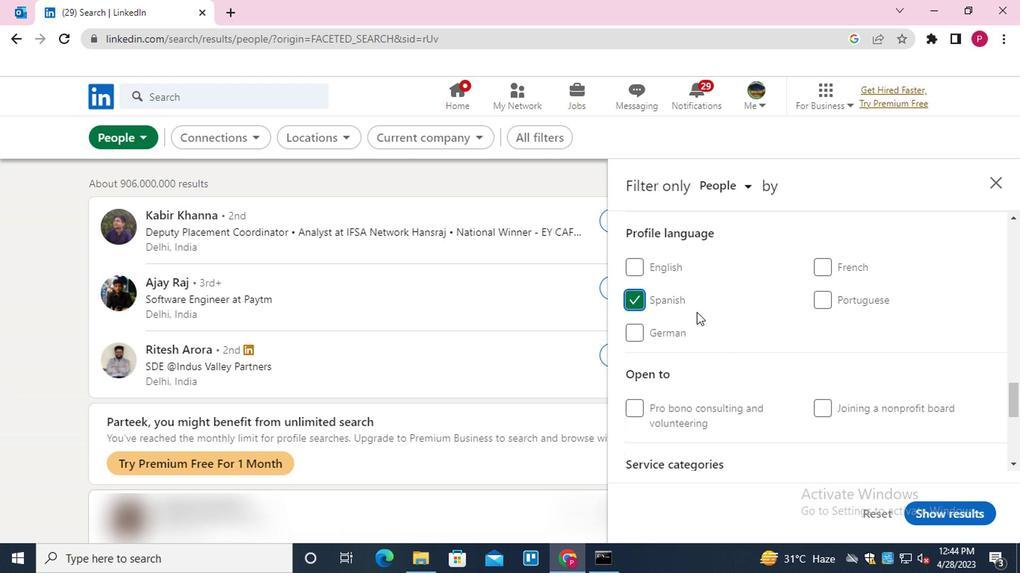 
Action: Mouse scrolled (696, 311) with delta (0, 0)
Screenshot: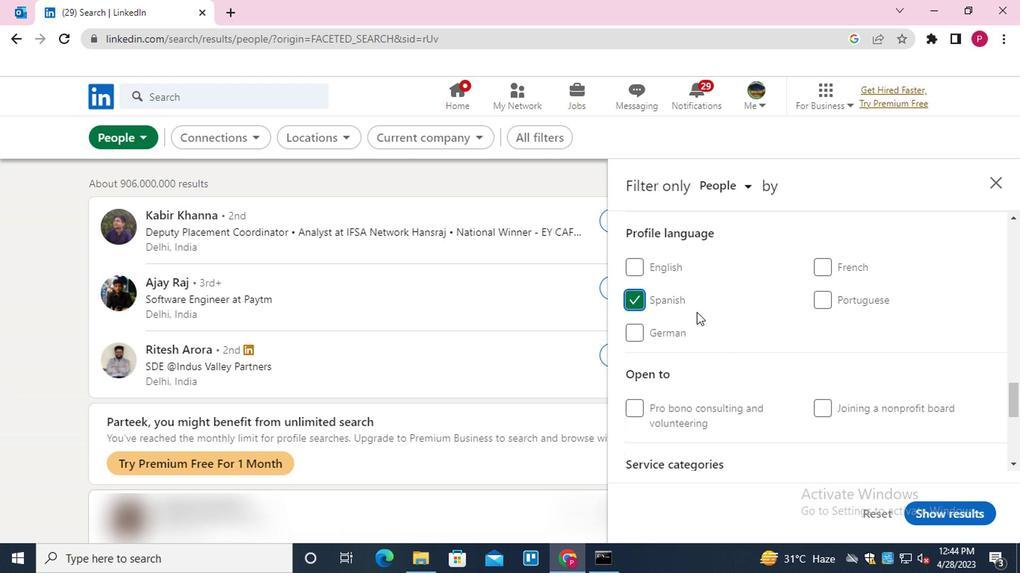 
Action: Mouse scrolled (696, 311) with delta (0, 0)
Screenshot: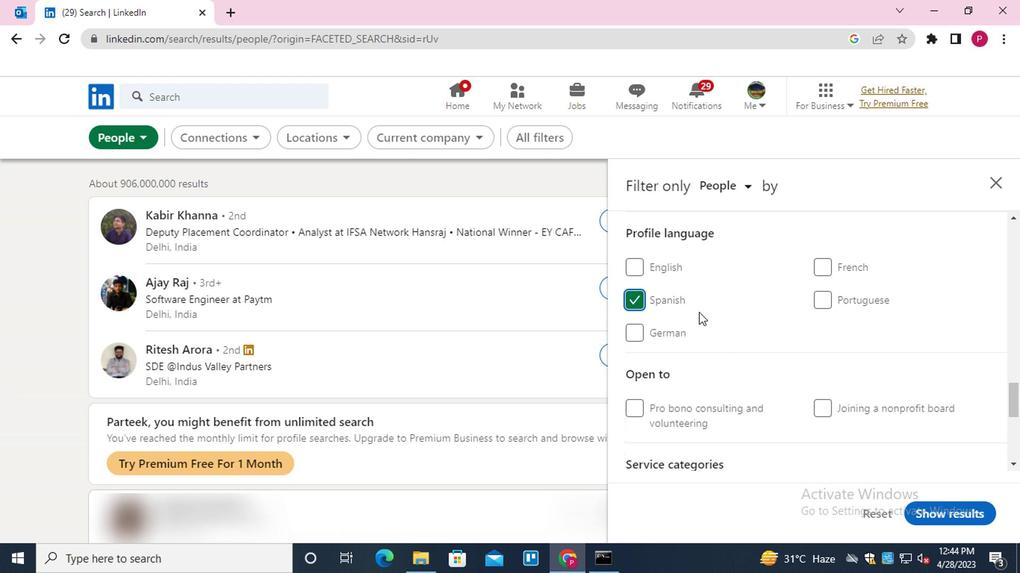 
Action: Mouse scrolled (696, 311) with delta (0, 0)
Screenshot: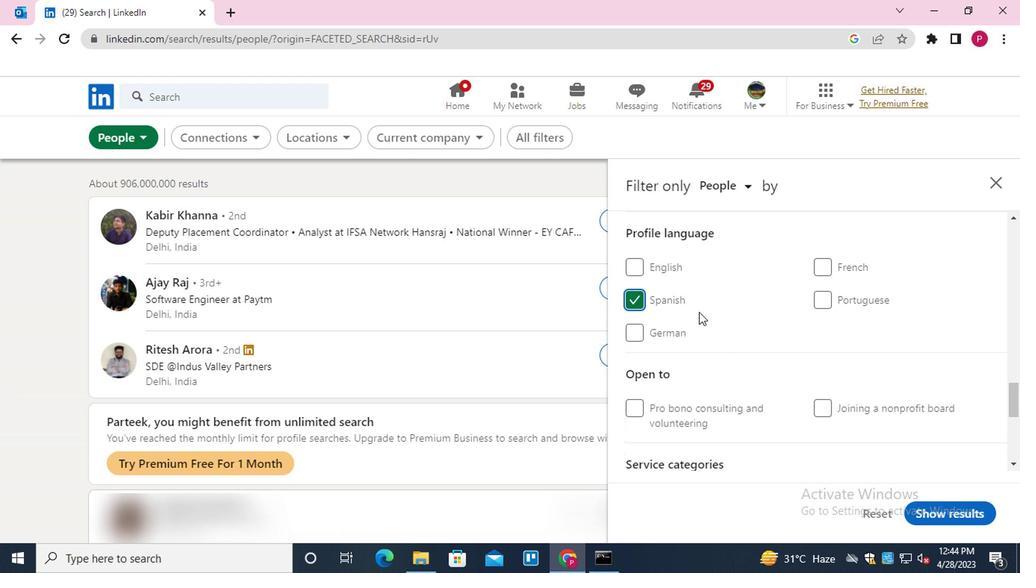 
Action: Mouse scrolled (696, 311) with delta (0, 0)
Screenshot: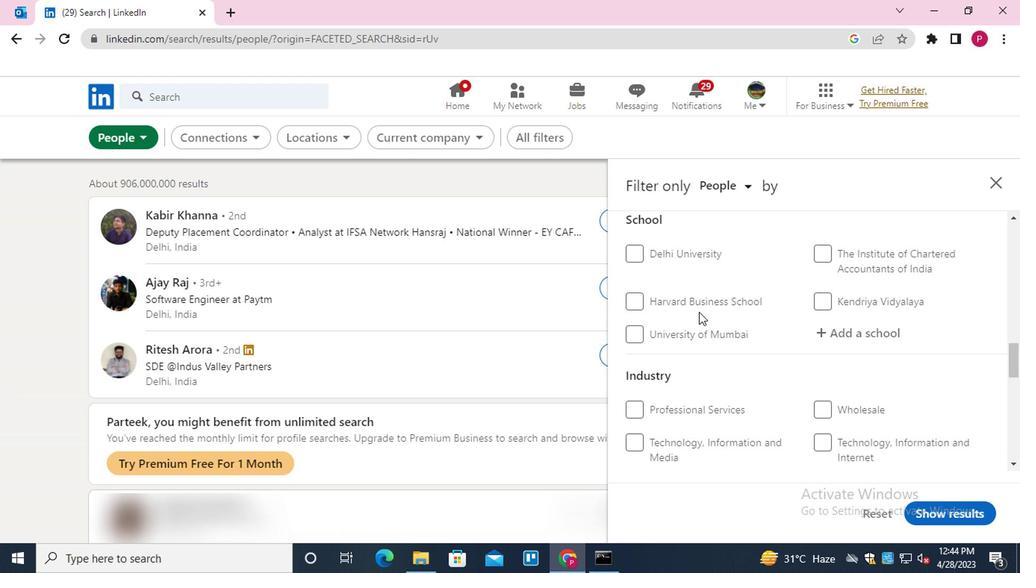 
Action: Mouse scrolled (696, 311) with delta (0, 0)
Screenshot: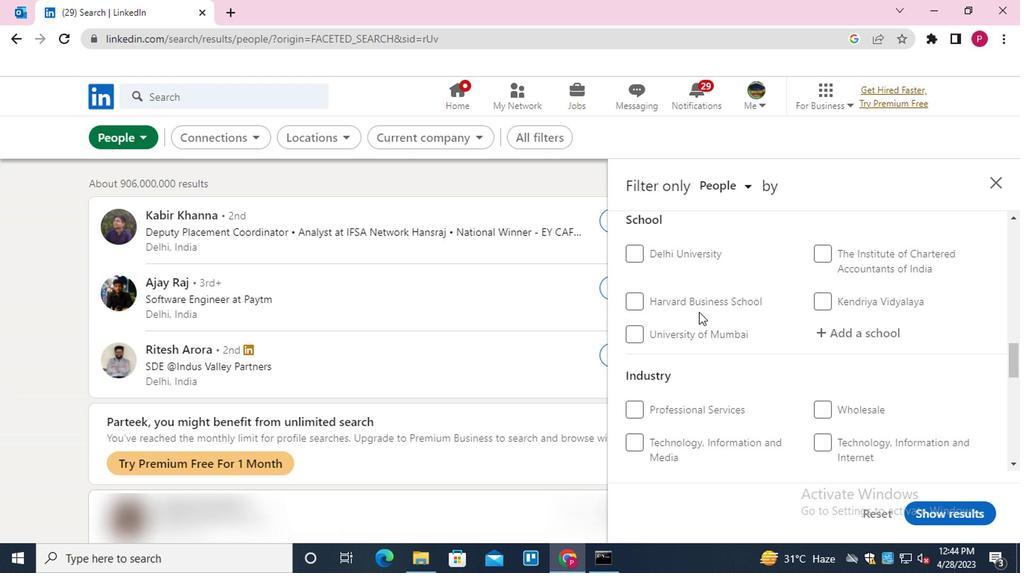 
Action: Mouse scrolled (696, 311) with delta (0, 0)
Screenshot: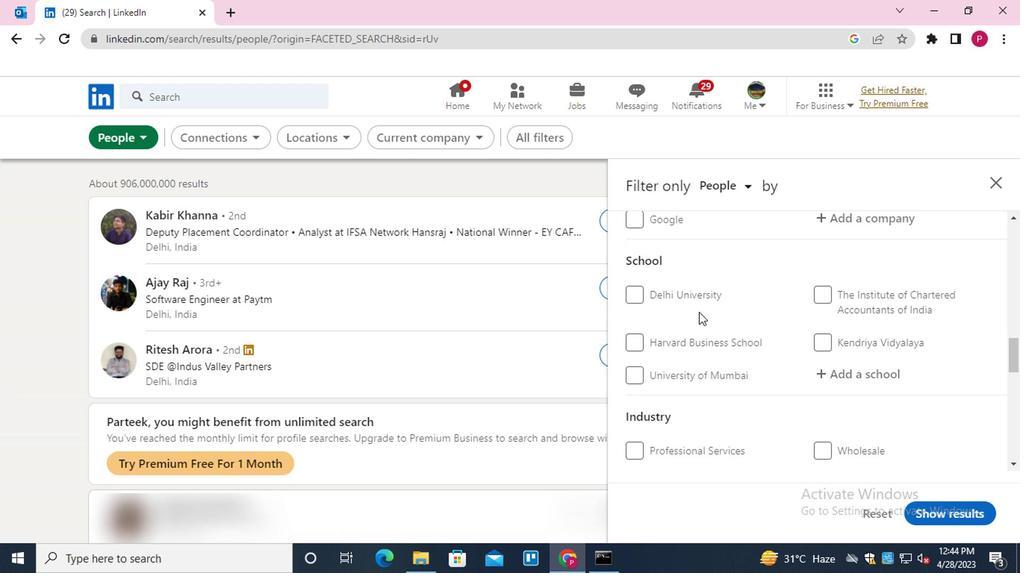 
Action: Mouse scrolled (696, 311) with delta (0, 0)
Screenshot: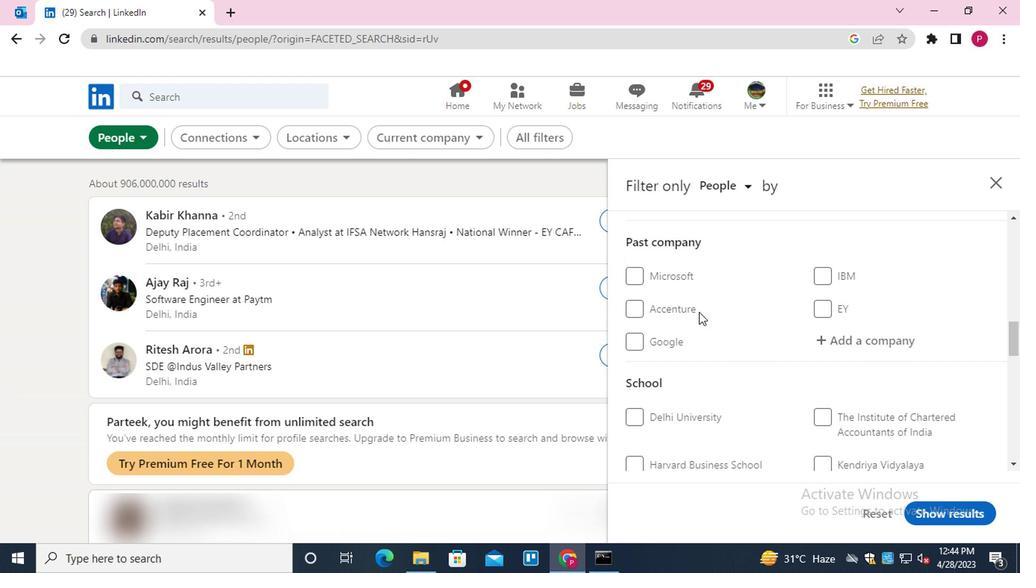 
Action: Mouse moved to (866, 333)
Screenshot: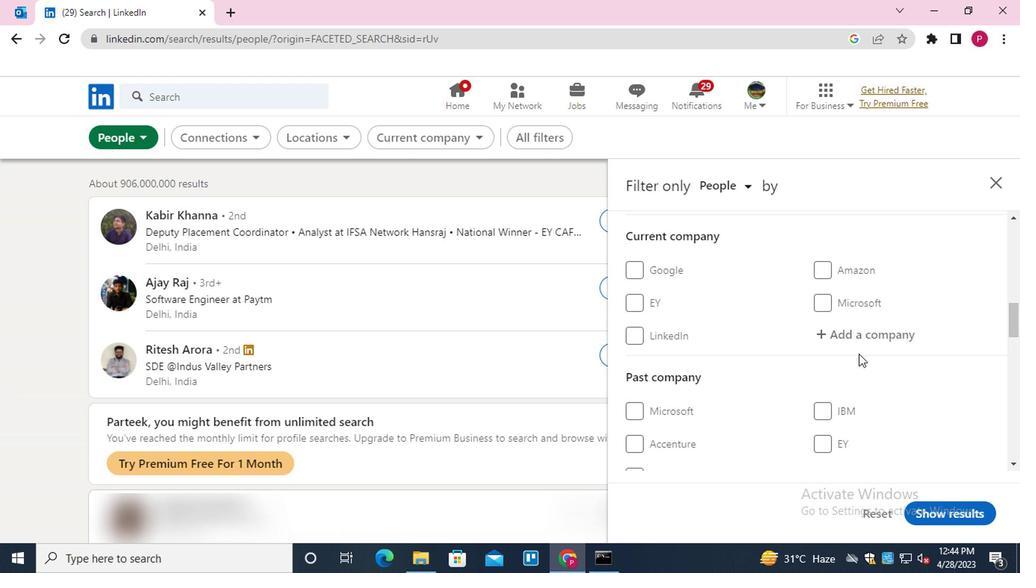 
Action: Mouse pressed left at (866, 333)
Screenshot: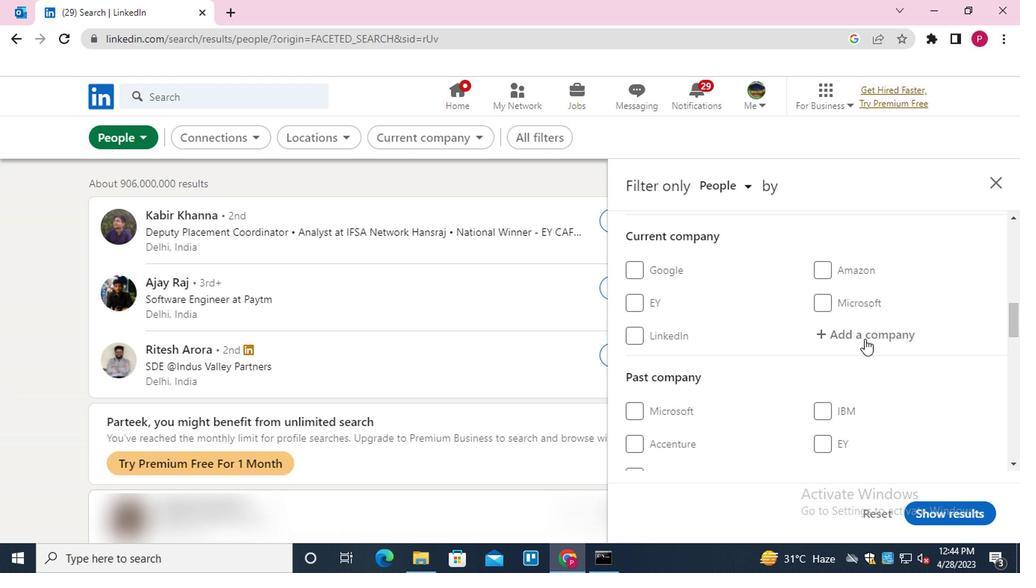 
Action: Key pressed <Key.shift><Key.shift><Key.shift><Key.shift><Key.shift><Key.shift>PAYTM<Key.down><Key.enter>
Screenshot: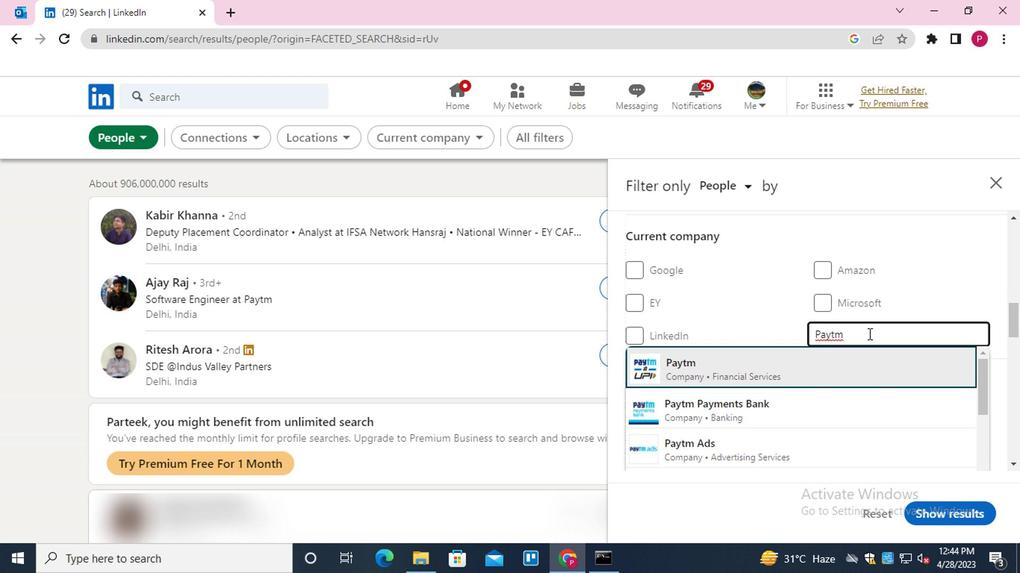 
Action: Mouse moved to (803, 351)
Screenshot: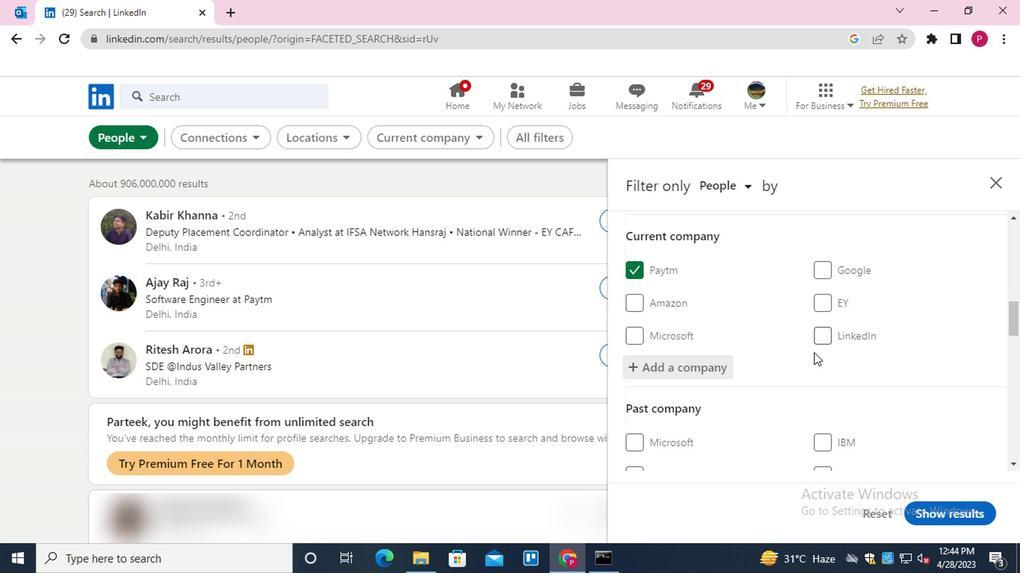 
Action: Mouse scrolled (803, 350) with delta (0, -1)
Screenshot: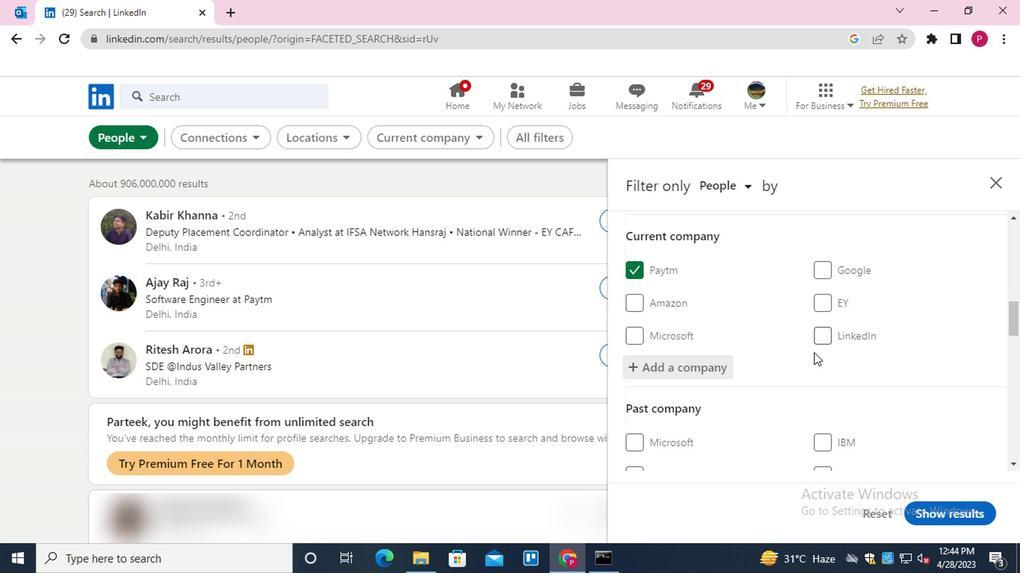 
Action: Mouse scrolled (803, 350) with delta (0, -1)
Screenshot: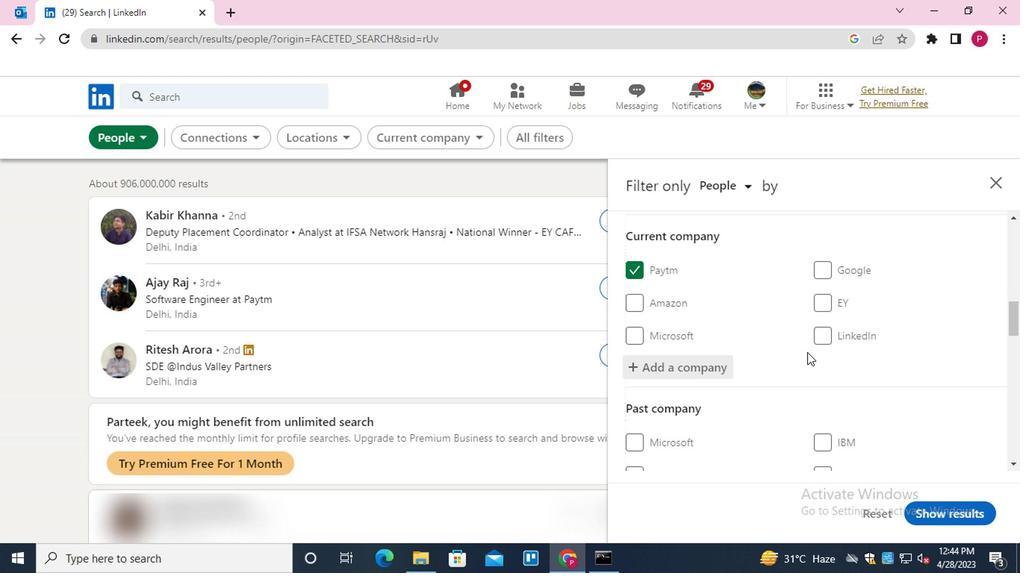 
Action: Mouse scrolled (803, 350) with delta (0, -1)
Screenshot: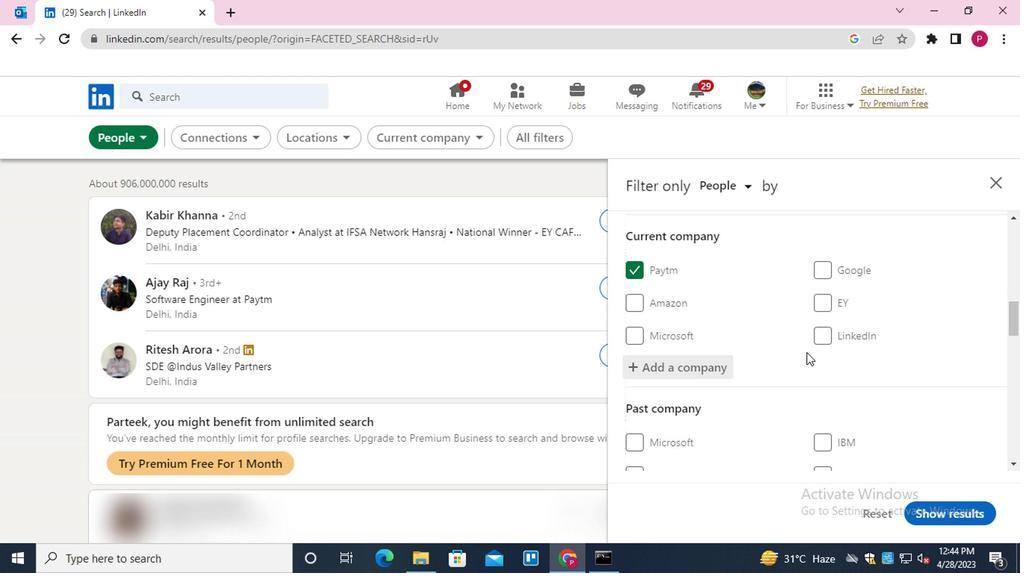 
Action: Mouse scrolled (803, 350) with delta (0, -1)
Screenshot: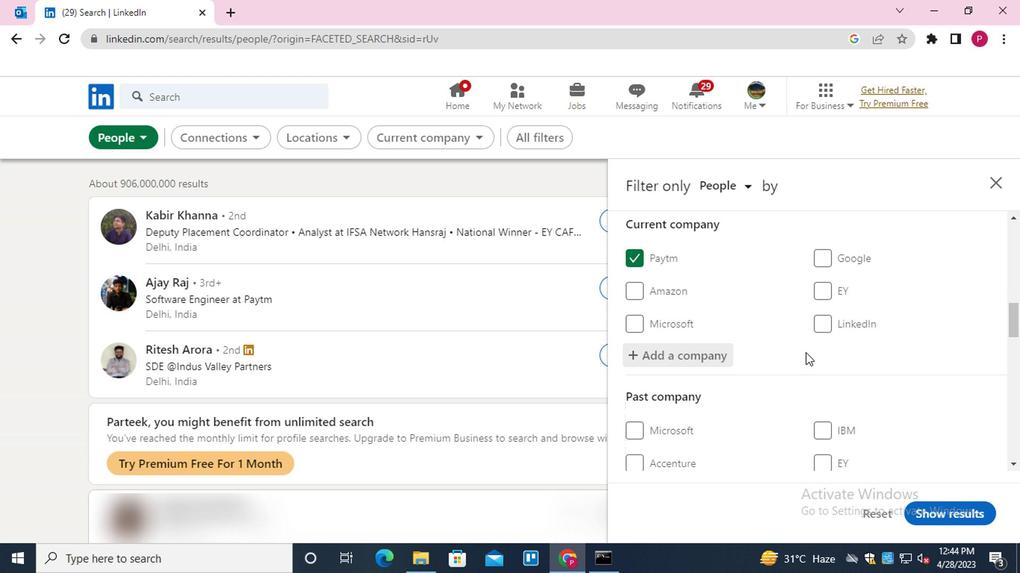 
Action: Mouse moved to (850, 361)
Screenshot: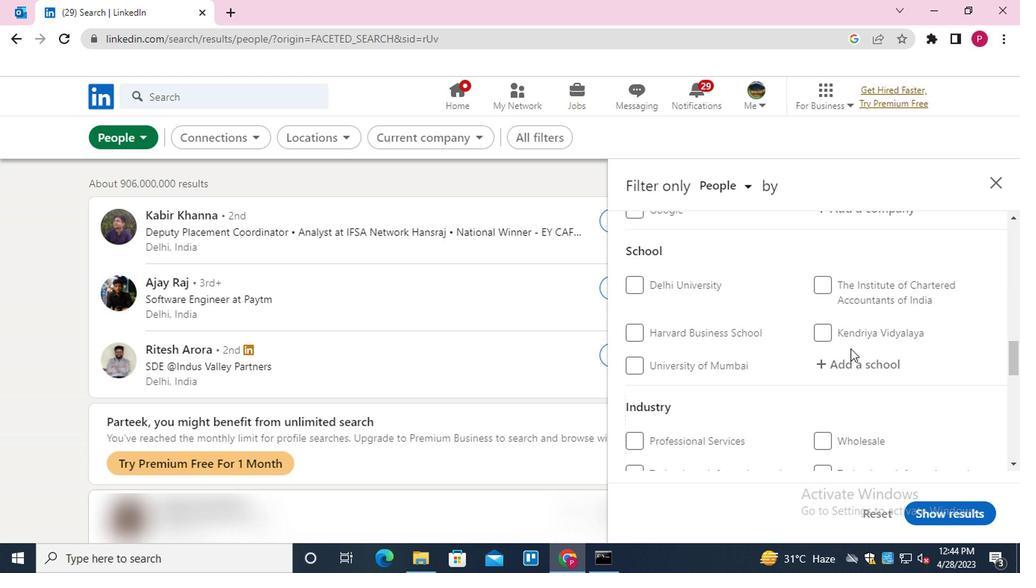 
Action: Mouse pressed left at (850, 361)
Screenshot: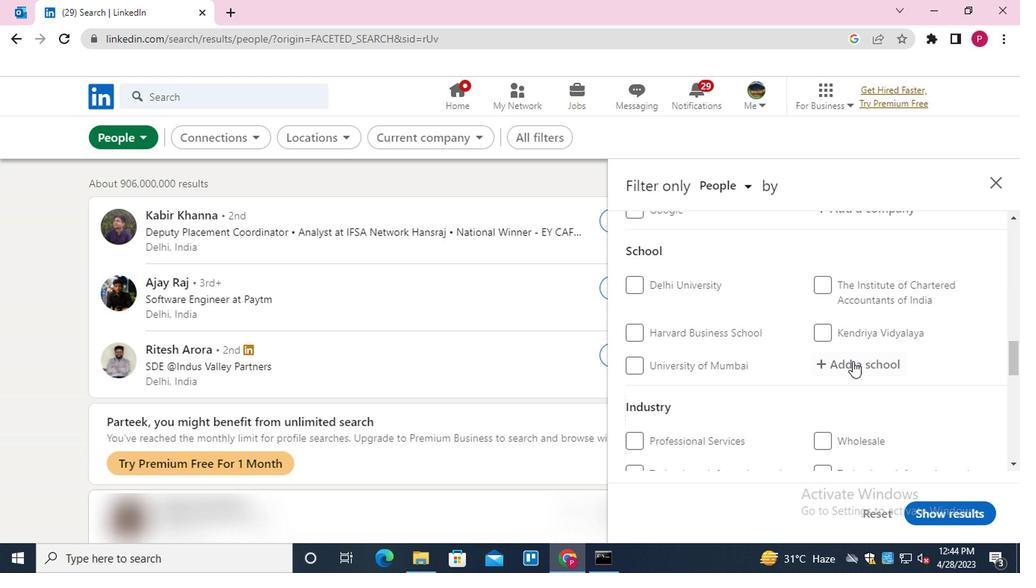 
Action: Mouse scrolled (850, 360) with delta (0, 0)
Screenshot: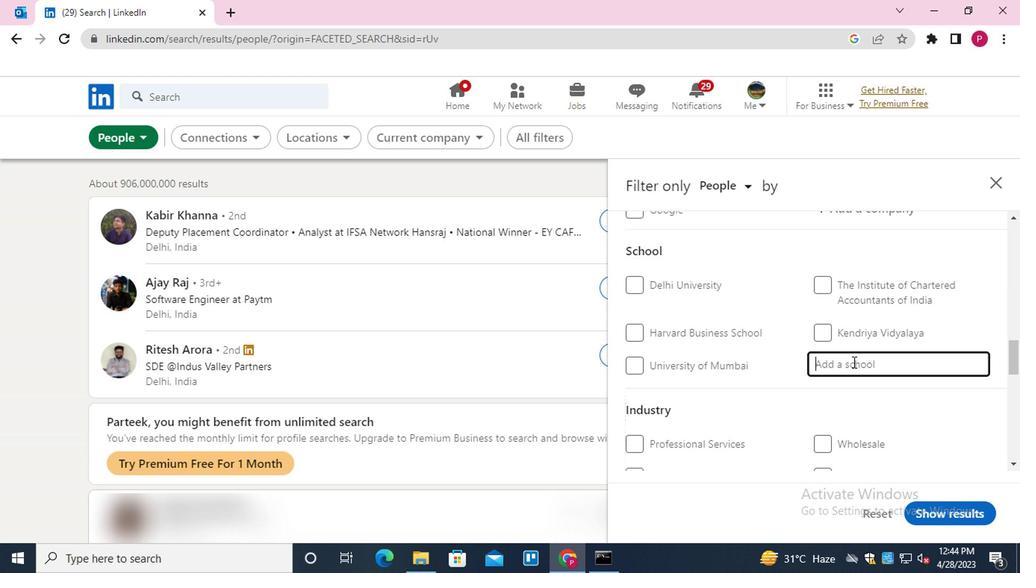 
Action: Key pressed <Key.shift><Key.shift><Key.shift><Key.shift><Key.shift><Key.shift><Key.shift>HOLY<Key.space><Key.shift><Key.shift><Key.shift><Key.shift><Key.shift><Key.shift>CROSS<Key.space><Key.down><Key.down><Key.down><Key.enter>
Screenshot: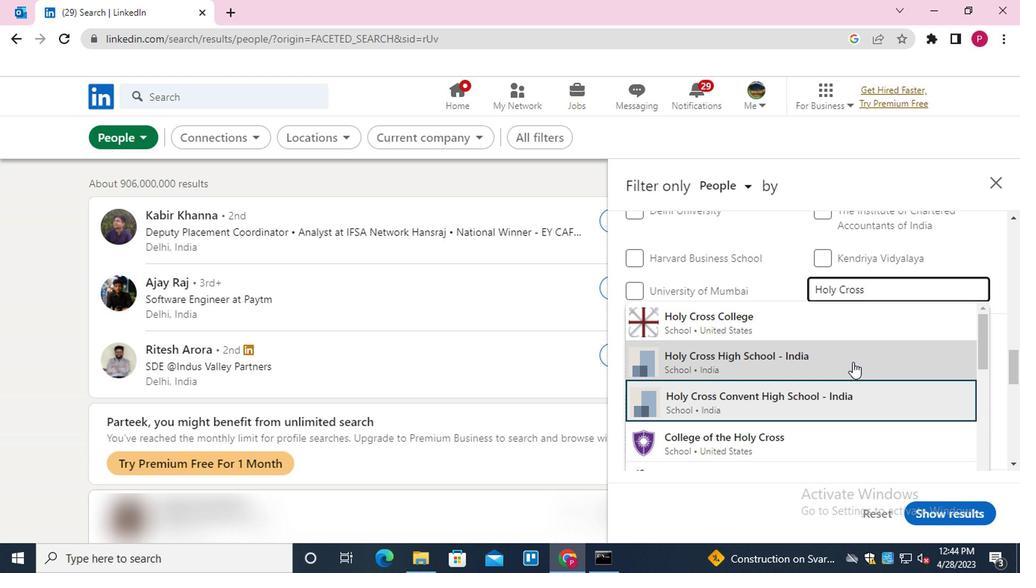 
Action: Mouse scrolled (850, 360) with delta (0, 0)
Screenshot: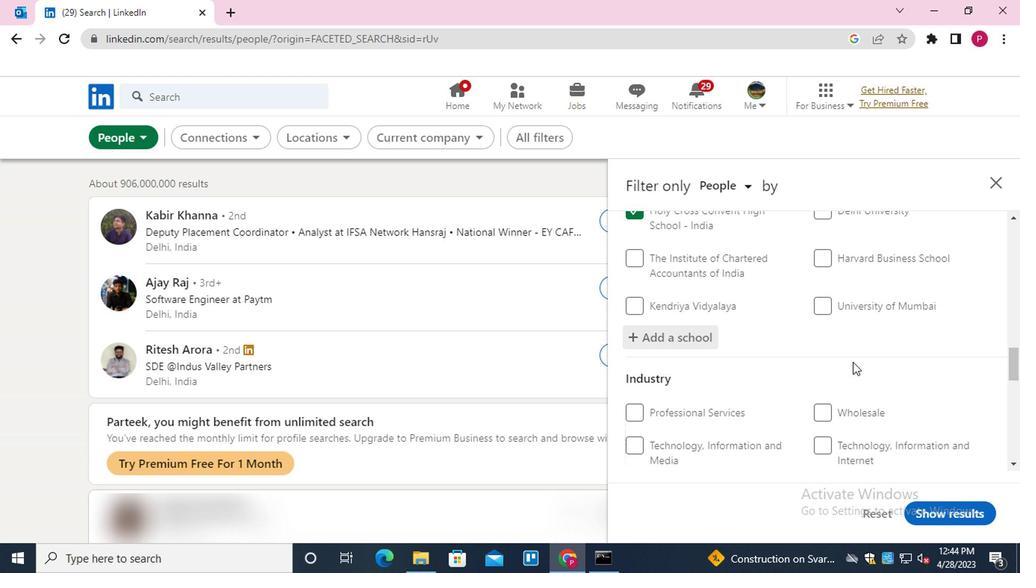 
Action: Mouse scrolled (850, 360) with delta (0, 0)
Screenshot: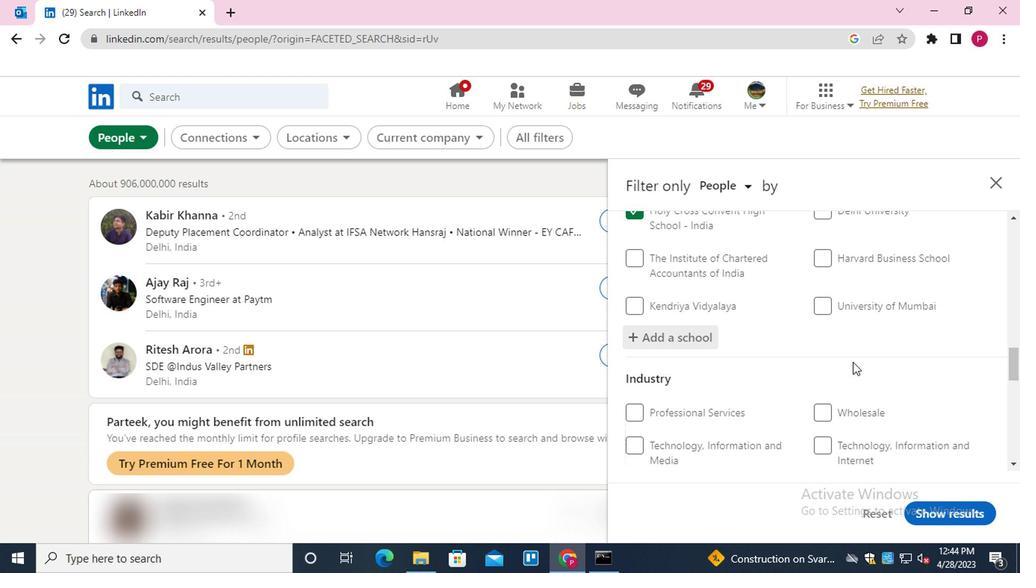 
Action: Mouse moved to (859, 342)
Screenshot: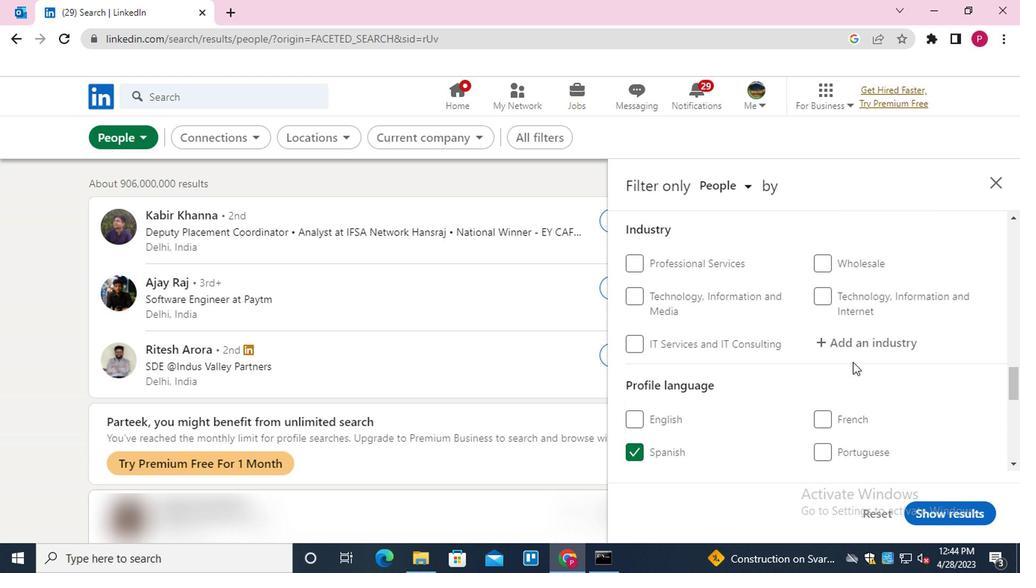 
Action: Mouse pressed left at (859, 342)
Screenshot: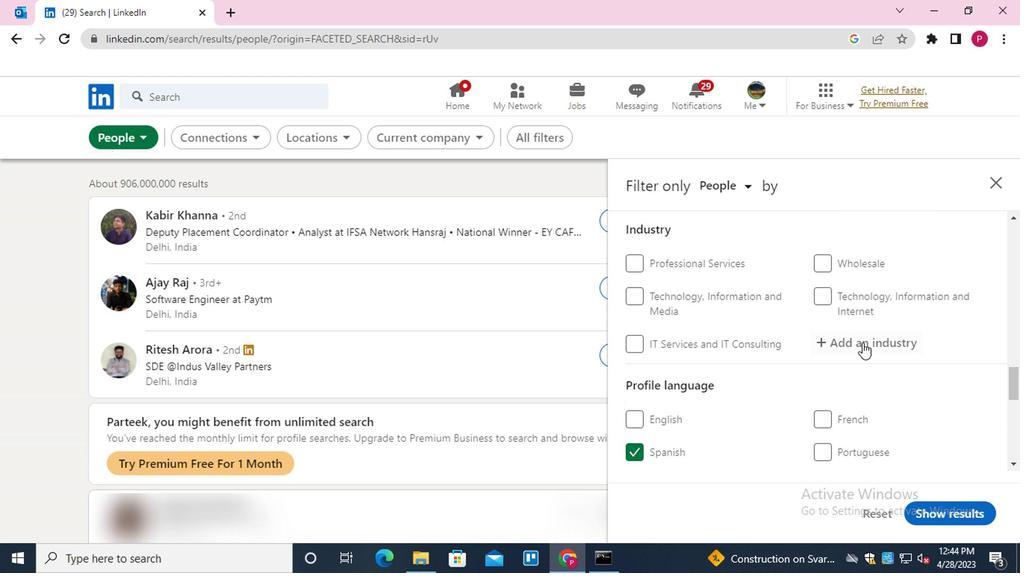 
Action: Key pressed <Key.shift><Key.shift><Key.shift><Key.shift><Key.shift><Key.shift><Key.shift><Key.shift><Key.shift><Key.shift><Key.shift><Key.shift><Key.shift><Key.shift>FREIG<Key.down><Key.enter>
Screenshot: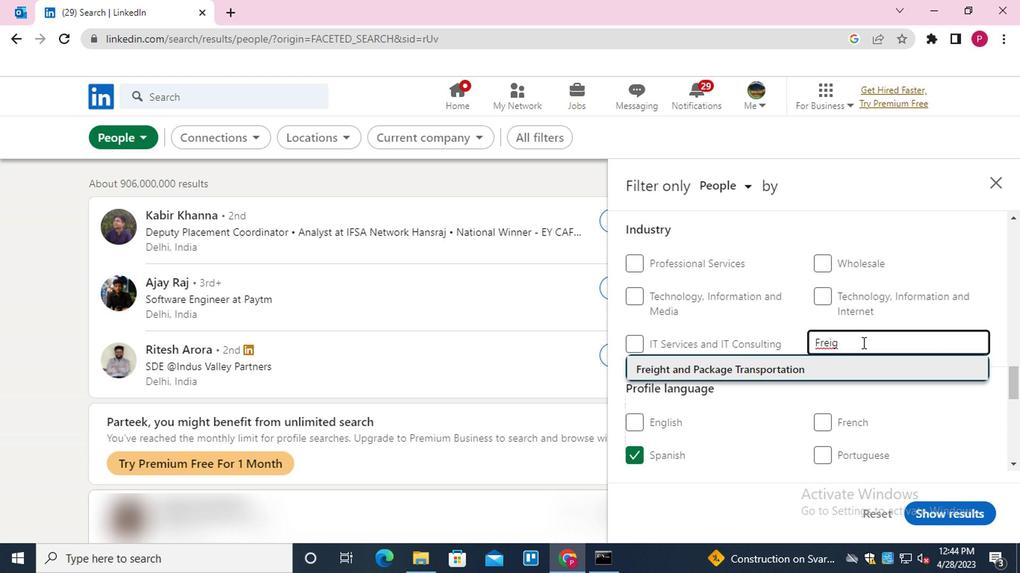
Action: Mouse moved to (857, 342)
Screenshot: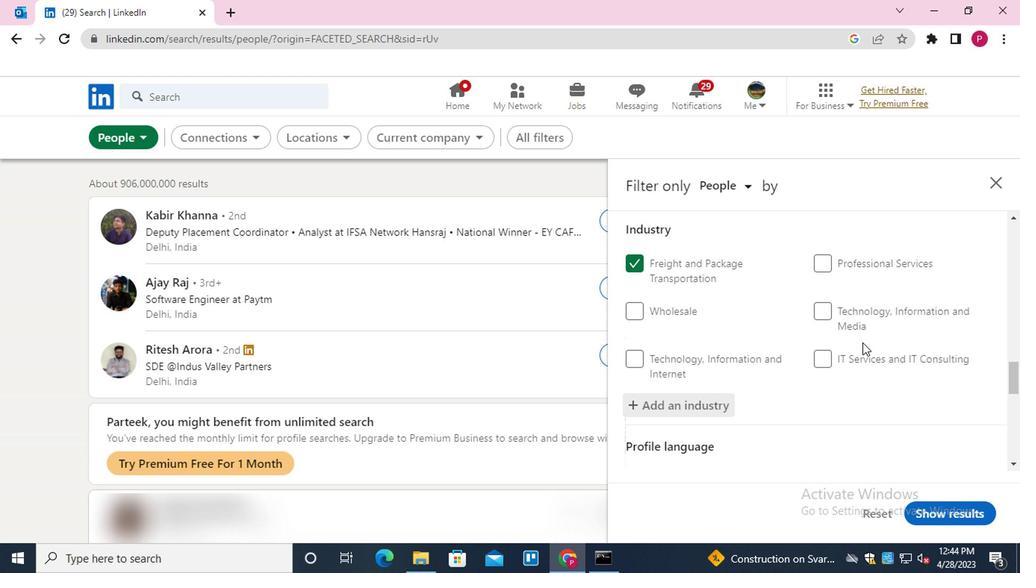 
Action: Mouse scrolled (857, 342) with delta (0, 0)
Screenshot: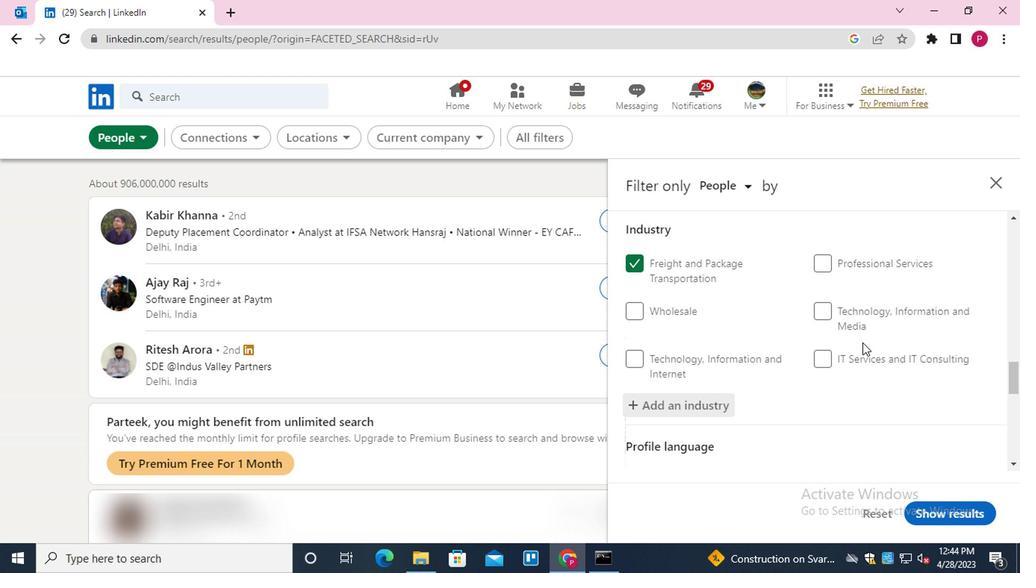 
Action: Mouse scrolled (857, 342) with delta (0, 0)
Screenshot: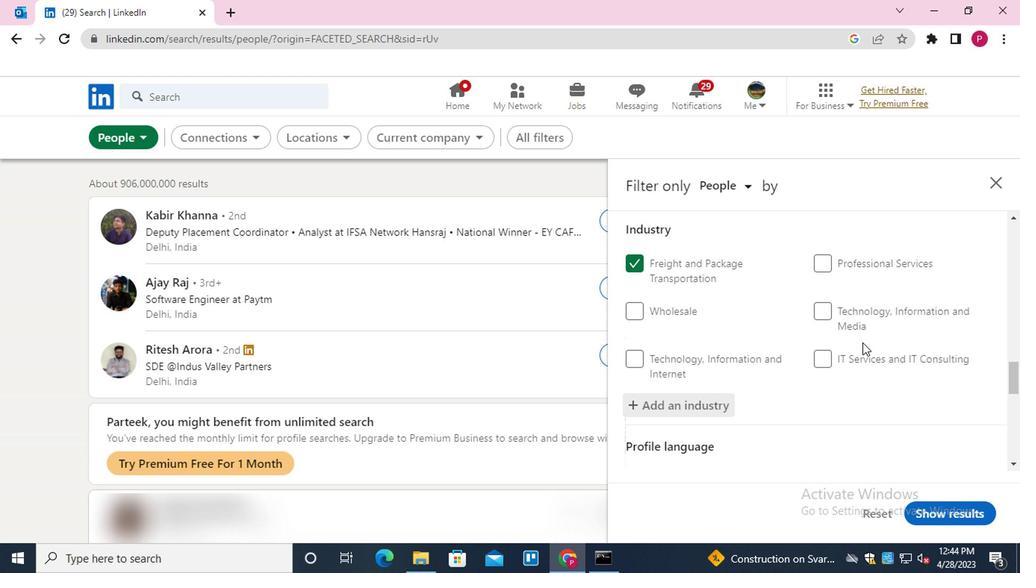 
Action: Mouse moved to (855, 344)
Screenshot: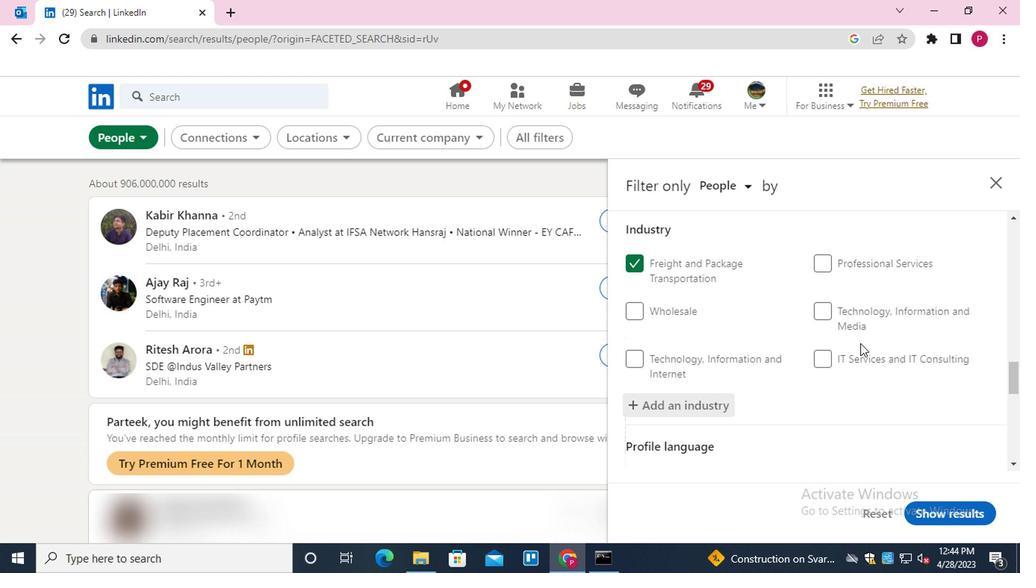 
Action: Mouse scrolled (855, 343) with delta (0, -1)
Screenshot: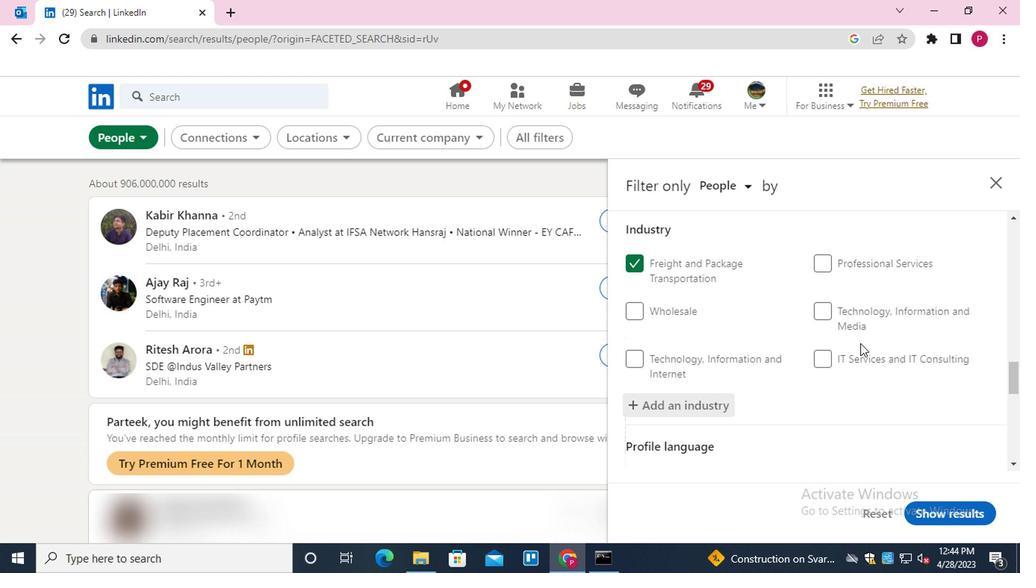 
Action: Mouse moved to (851, 348)
Screenshot: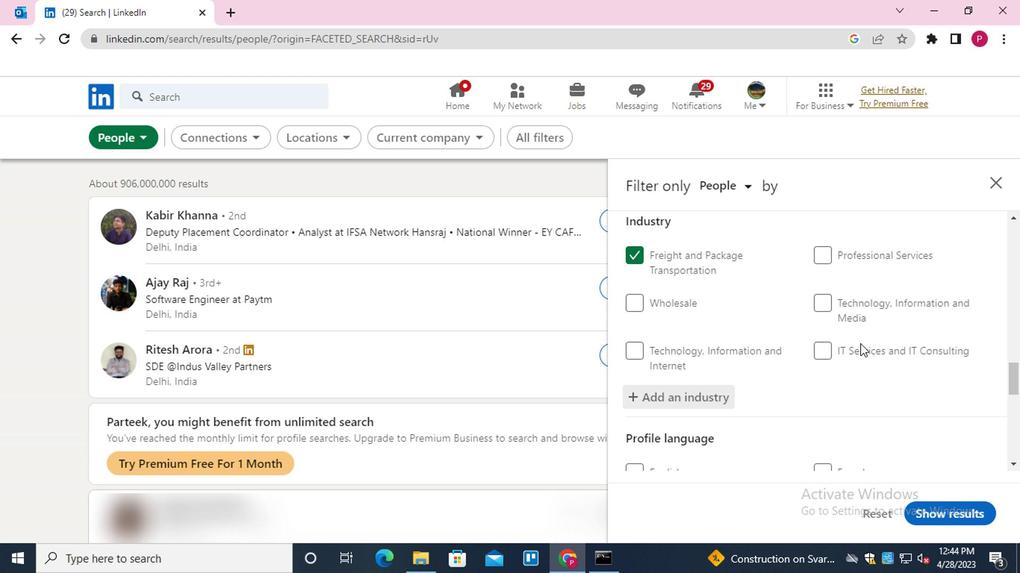 
Action: Mouse scrolled (851, 347) with delta (0, -1)
Screenshot: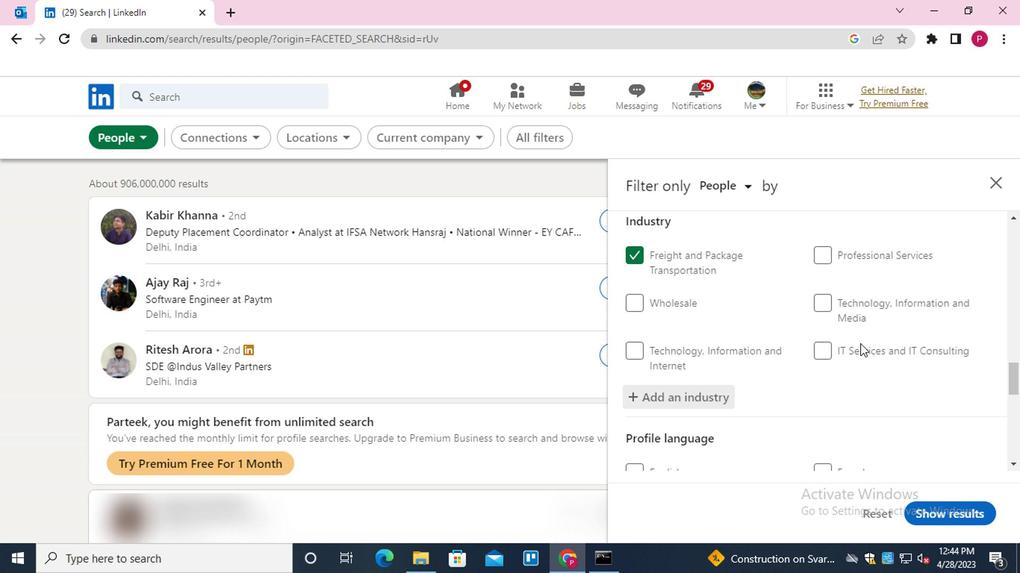 
Action: Mouse moved to (853, 438)
Screenshot: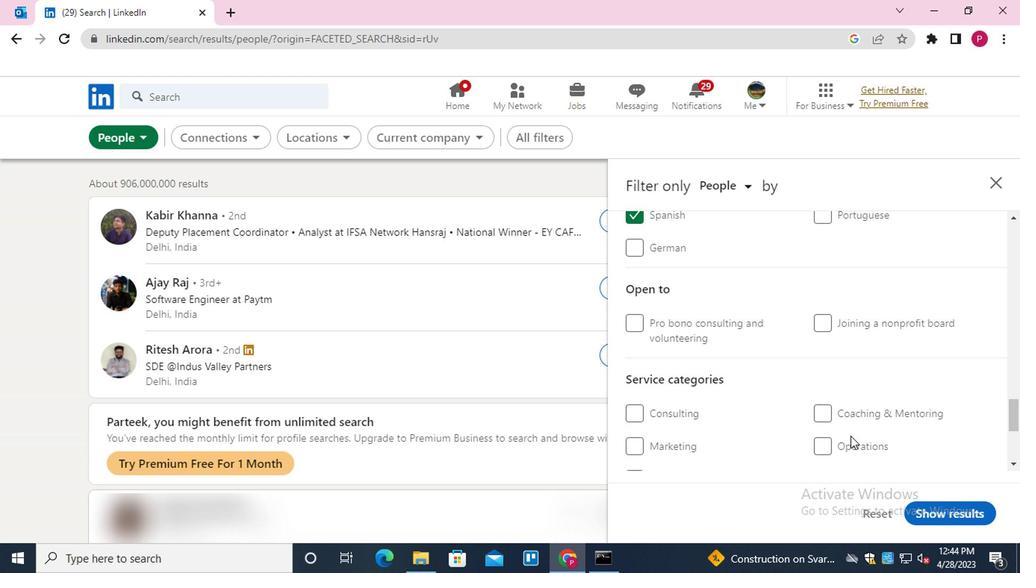 
Action: Mouse scrolled (853, 437) with delta (0, 0)
Screenshot: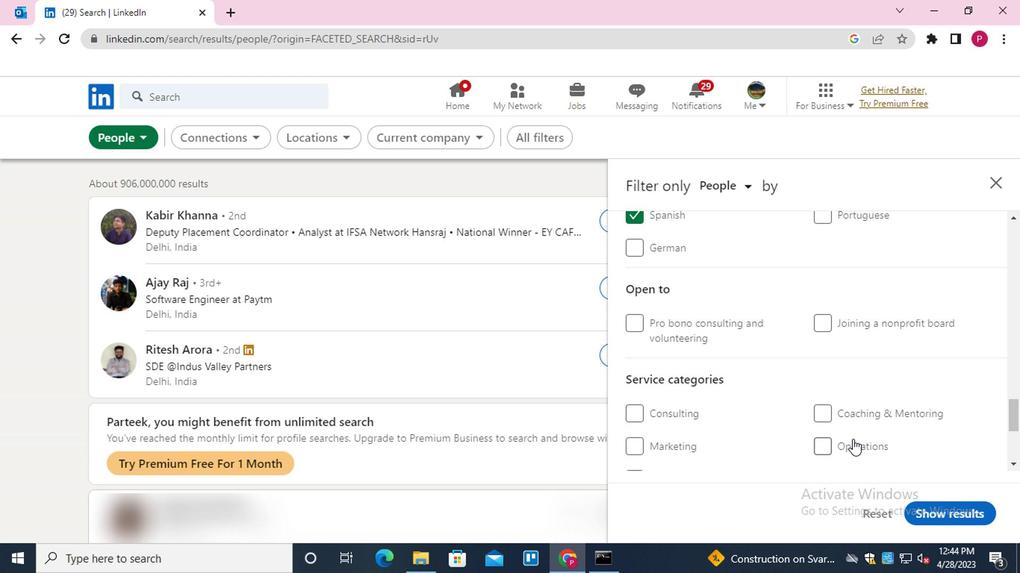 
Action: Mouse scrolled (853, 437) with delta (0, 0)
Screenshot: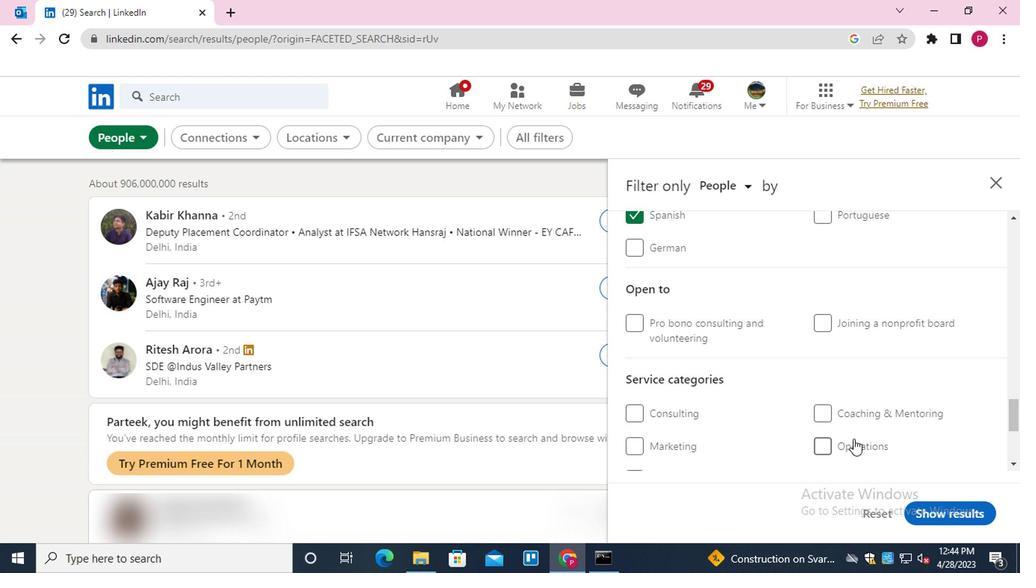 
Action: Mouse moved to (853, 438)
Screenshot: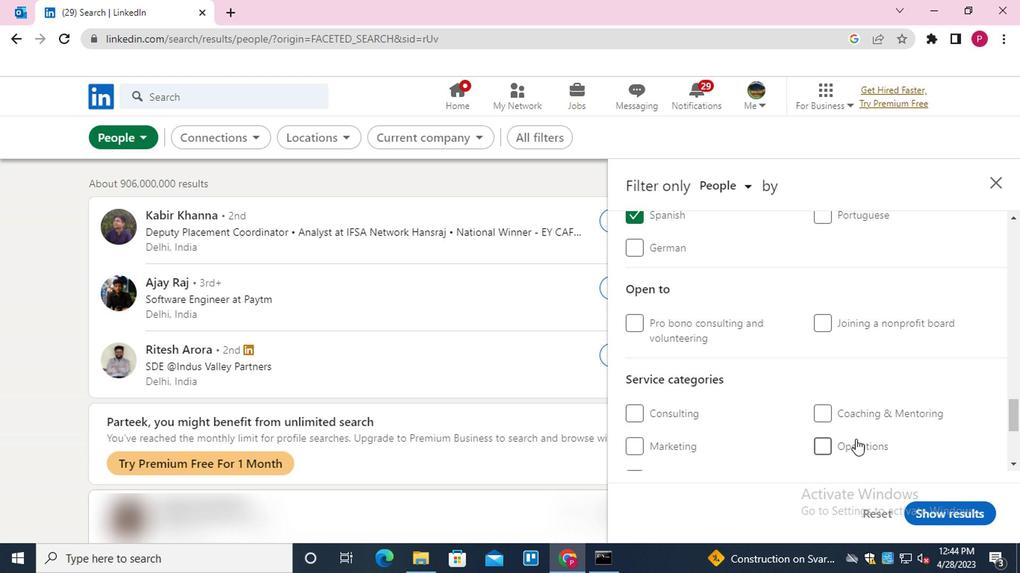 
Action: Mouse scrolled (853, 437) with delta (0, 0)
Screenshot: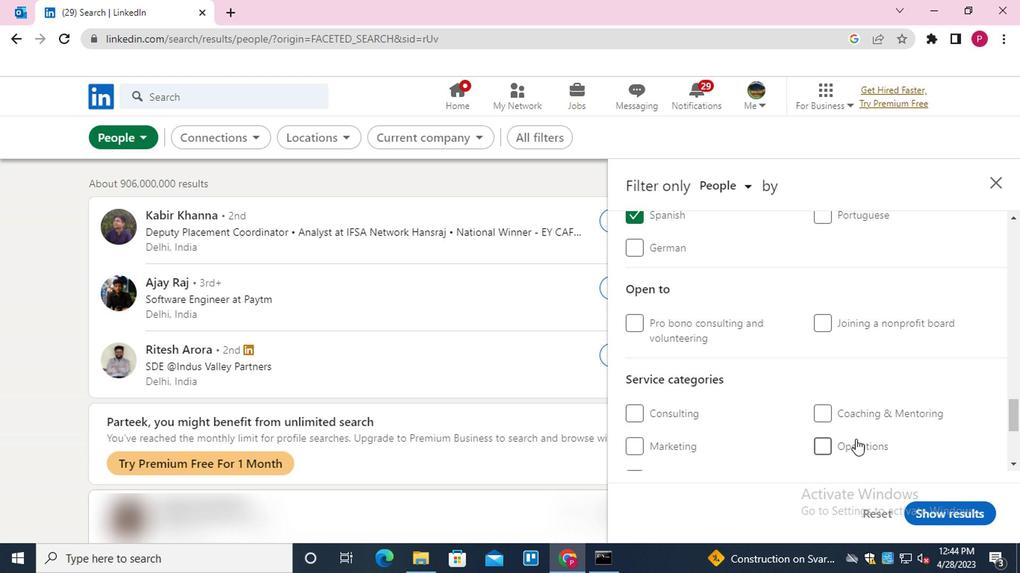 
Action: Mouse moved to (859, 262)
Screenshot: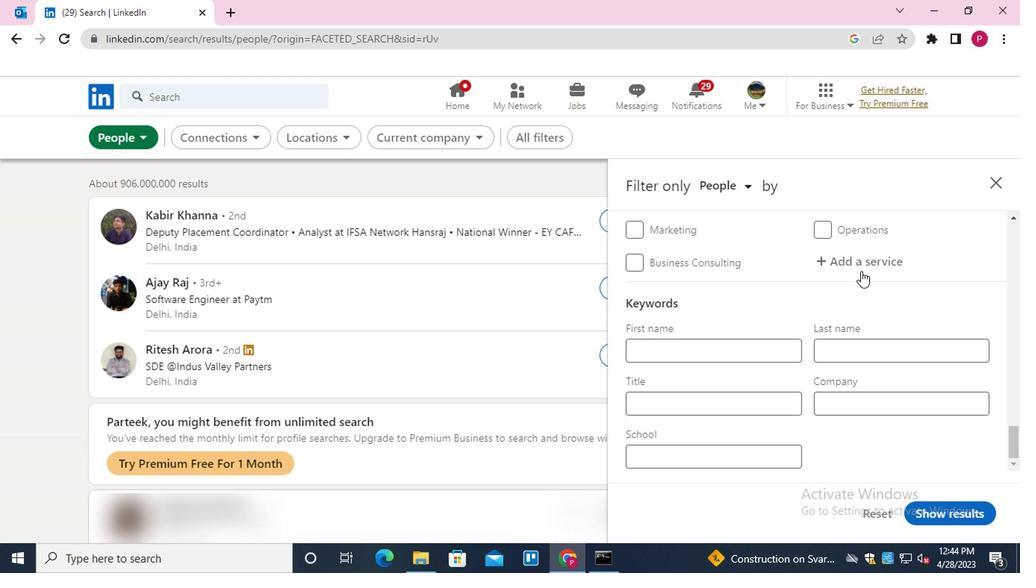 
Action: Mouse pressed left at (859, 262)
Screenshot: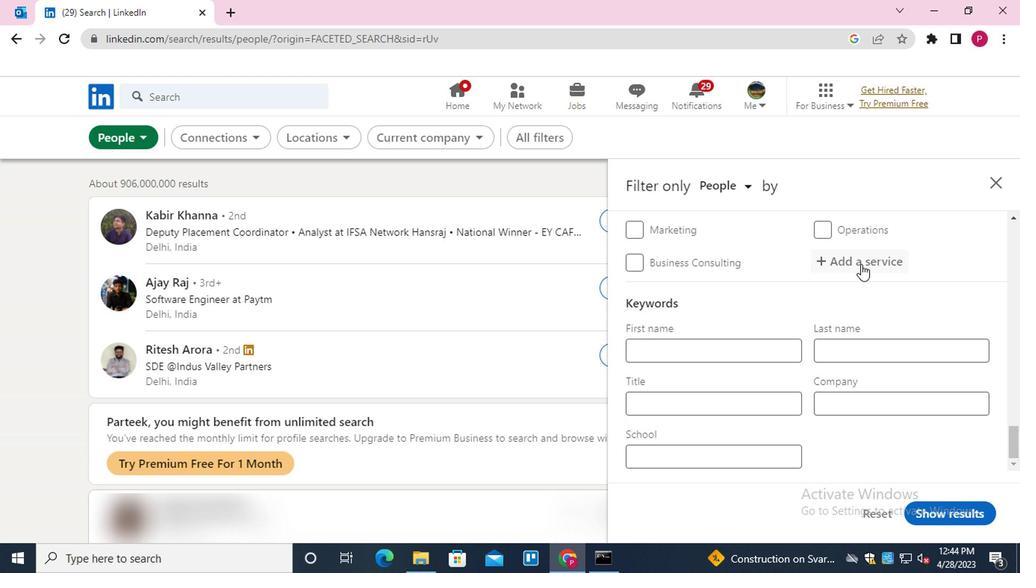 
Action: Key pressed <Key.shift><Key.shift><Key.shift><Key.shift><Key.shift><Key.shift><Key.shift><Key.shift><Key.shift><Key.shift><Key.shift><Key.shift><Key.shift><Key.shift><Key.shift><Key.shift><Key.shift><Key.shift><Key.shift><Key.shift><Key.shift><Key.shift><Key.shift><Key.shift><Key.shift><Key.shift><Key.shift><Key.shift><Key.shift><Key.shift><Key.shift><Key.shift><Key.shift><Key.shift><Key.shift><Key.shift><Key.shift><Key.shift><Key.shift><Key.shift><Key.shift><Key.shift><Key.shift><Key.shift><Key.shift><Key.shift><Key.shift><Key.shift><Key.shift><Key.shift><Key.shift><Key.shift><Key.shift><Key.shift><Key.shift><Key.shift><Key.shift><Key.shift><Key.shift><Key.shift><Key.shift><Key.shift><Key.shift><Key.shift><Key.shift><Key.shift><Key.shift><Key.shift><Key.shift><Key.shift><Key.shift><Key.shift><Key.shift><Key.shift><Key.shift><Key.shift><Key.shift><Key.shift><Key.shift><Key.shift><Key.shift>SEM<Key.down><Key.enter>
Screenshot: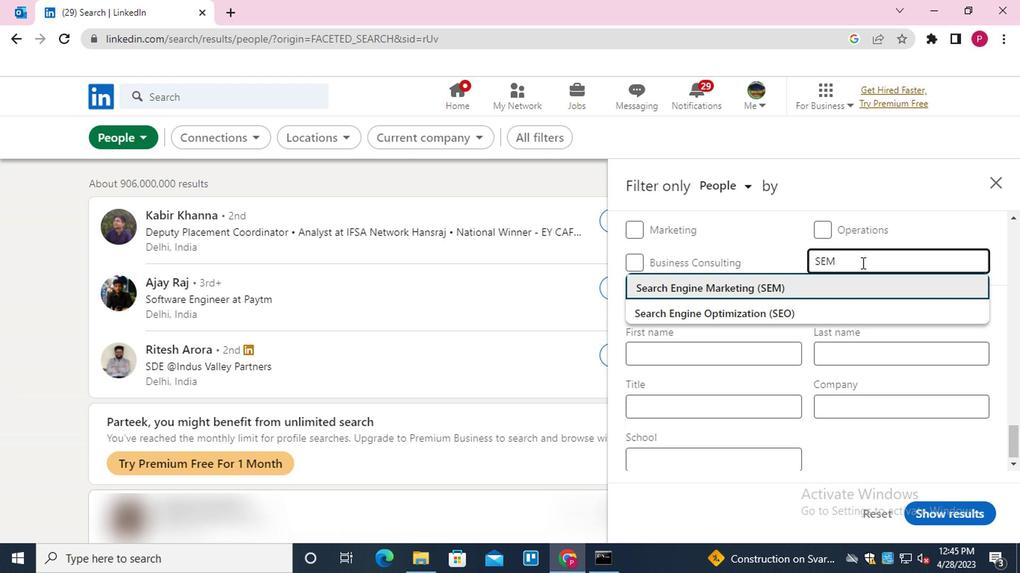 
Action: Mouse moved to (834, 277)
Screenshot: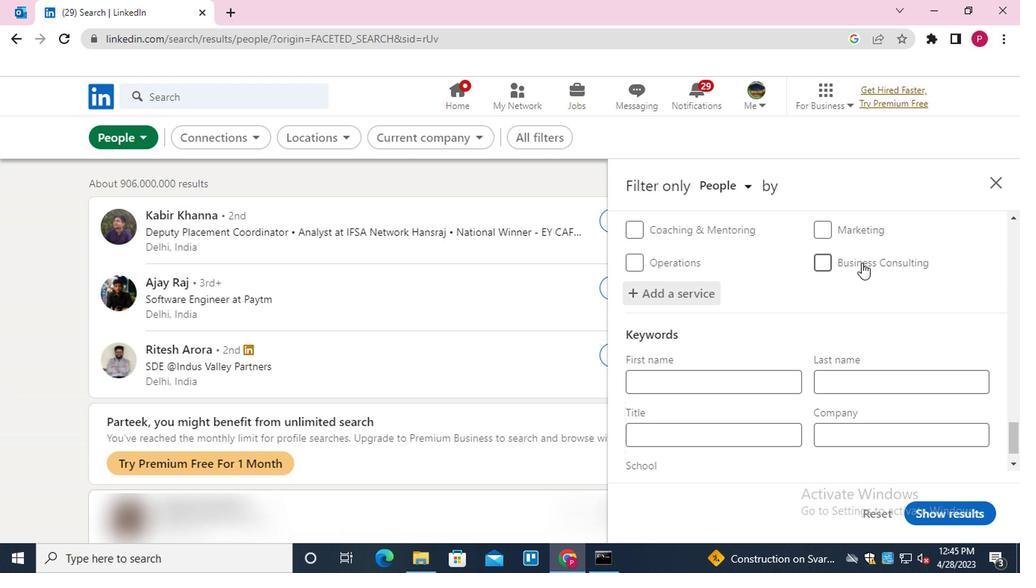
Action: Mouse scrolled (834, 276) with delta (0, -1)
Screenshot: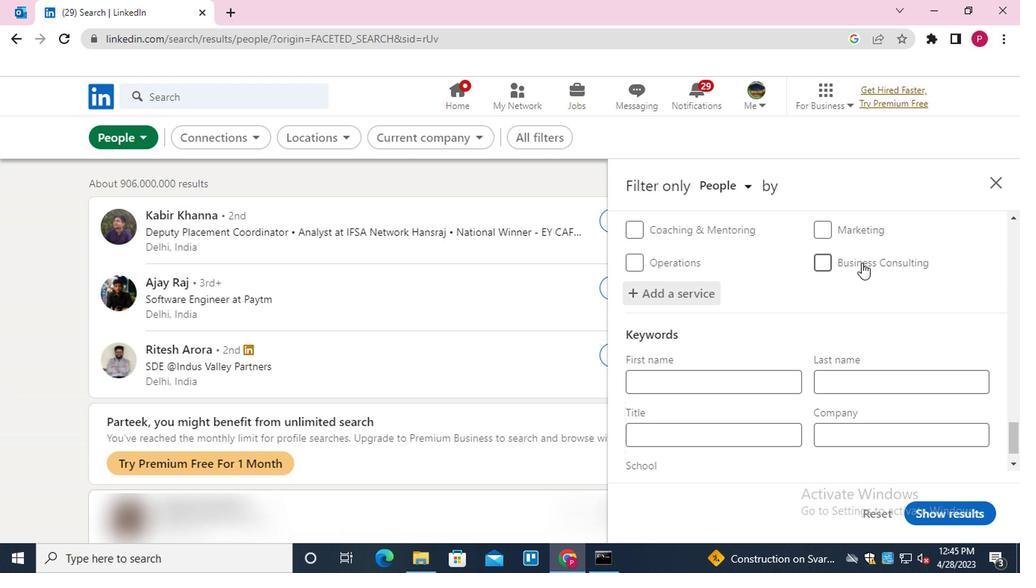 
Action: Mouse moved to (832, 280)
Screenshot: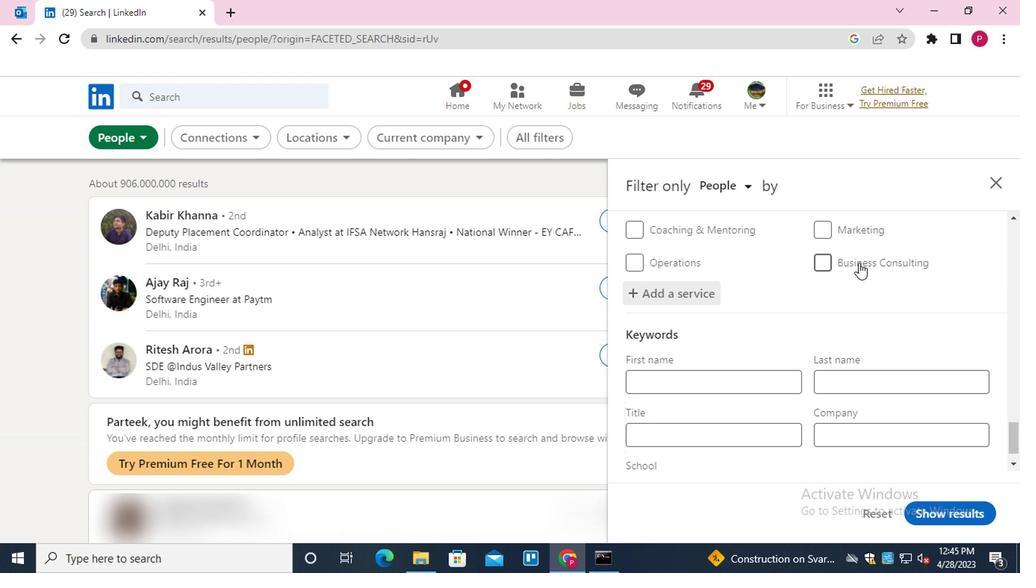
Action: Mouse scrolled (832, 280) with delta (0, 0)
Screenshot: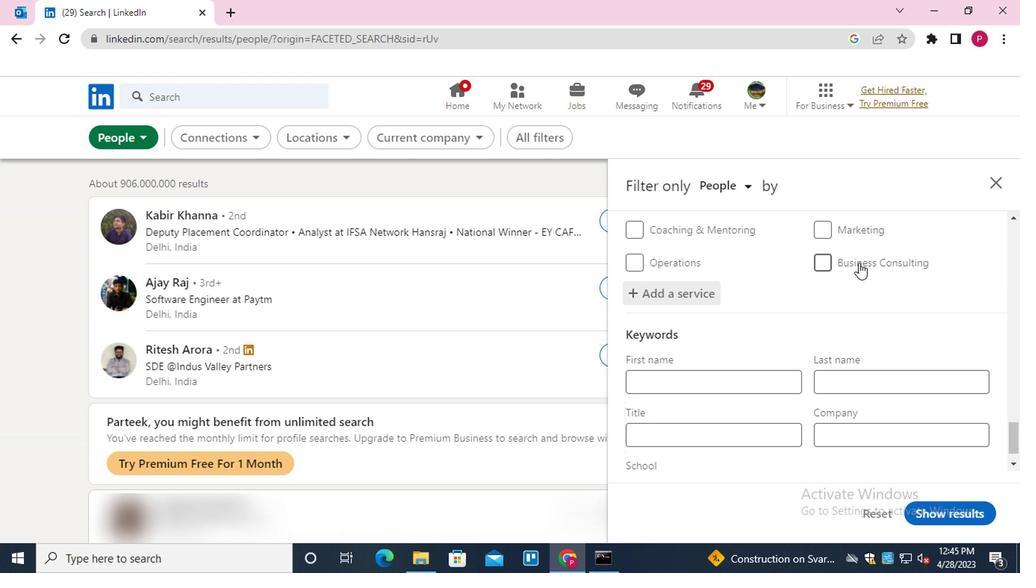 
Action: Mouse moved to (740, 393)
Screenshot: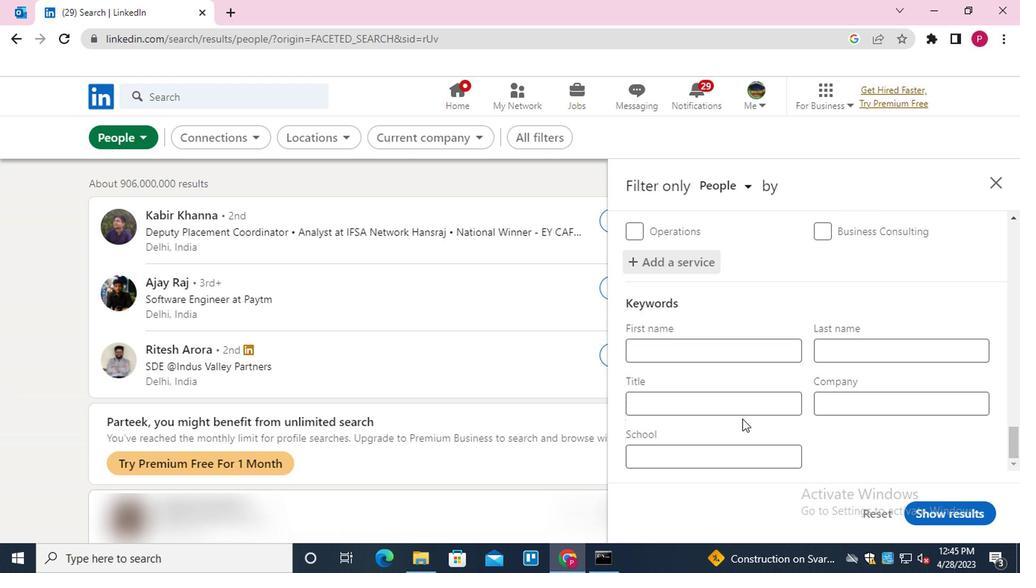 
Action: Mouse pressed left at (740, 393)
Screenshot: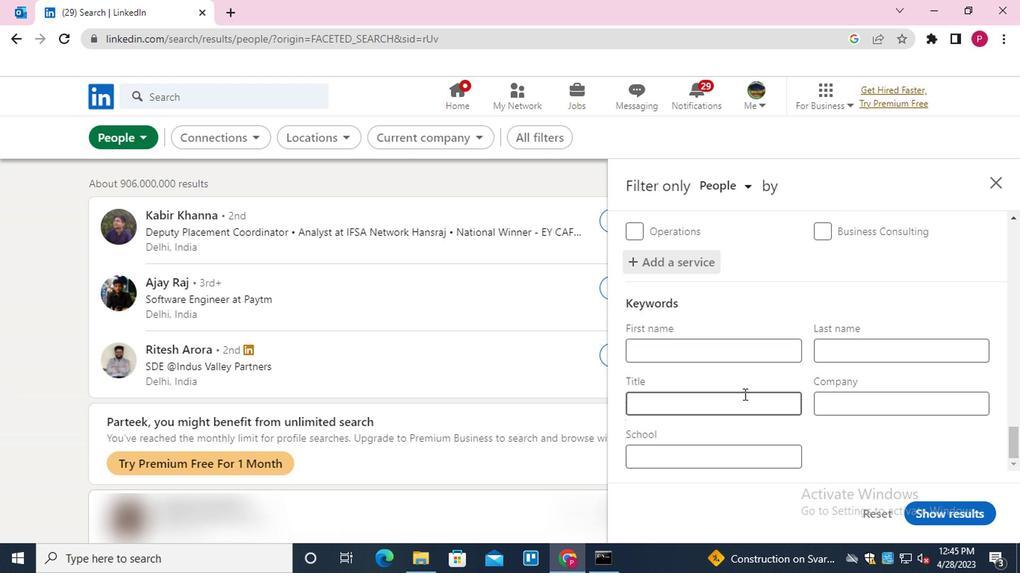 
Action: Key pressed <Key.shift>SPA<Key.space><Key.shift>MANAGER
Screenshot: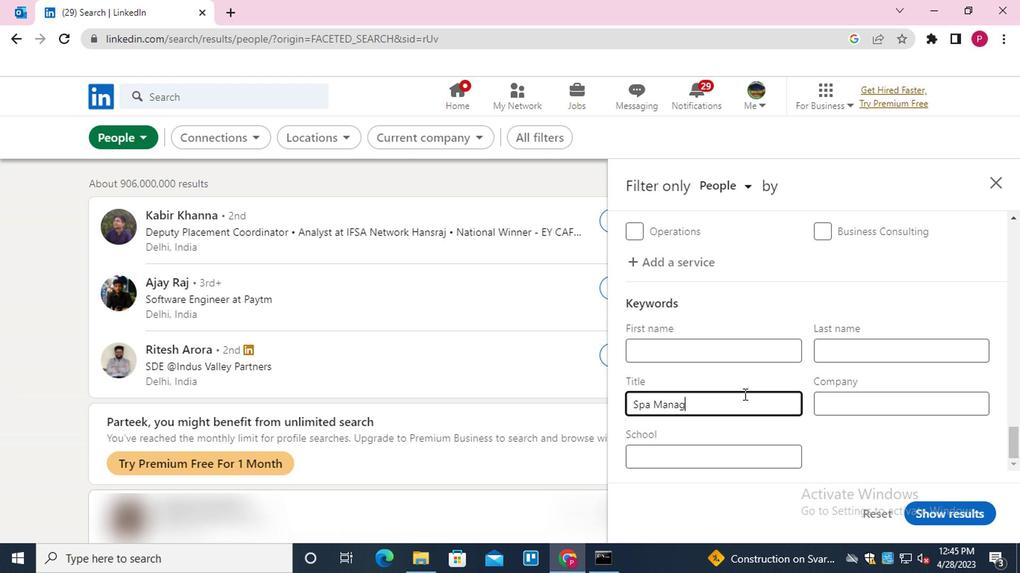 
Action: Mouse moved to (945, 517)
Screenshot: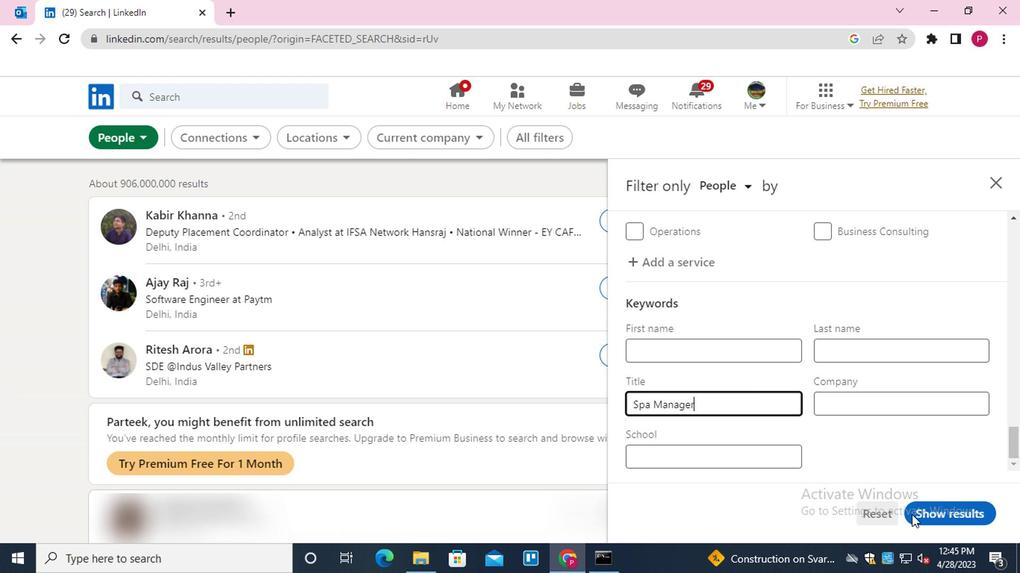 
Action: Mouse pressed left at (945, 517)
Screenshot: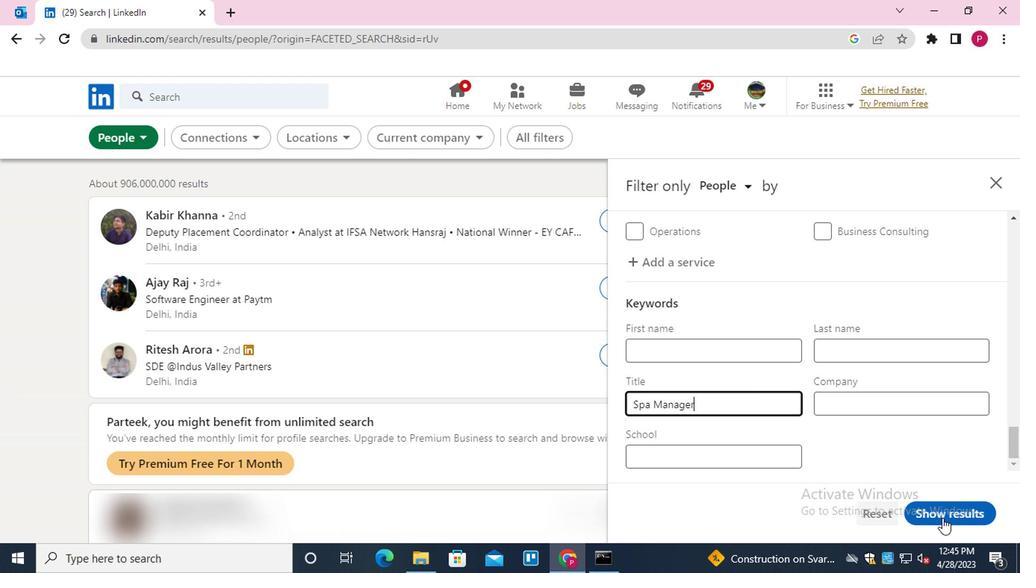 
Action: Mouse moved to (401, 304)
Screenshot: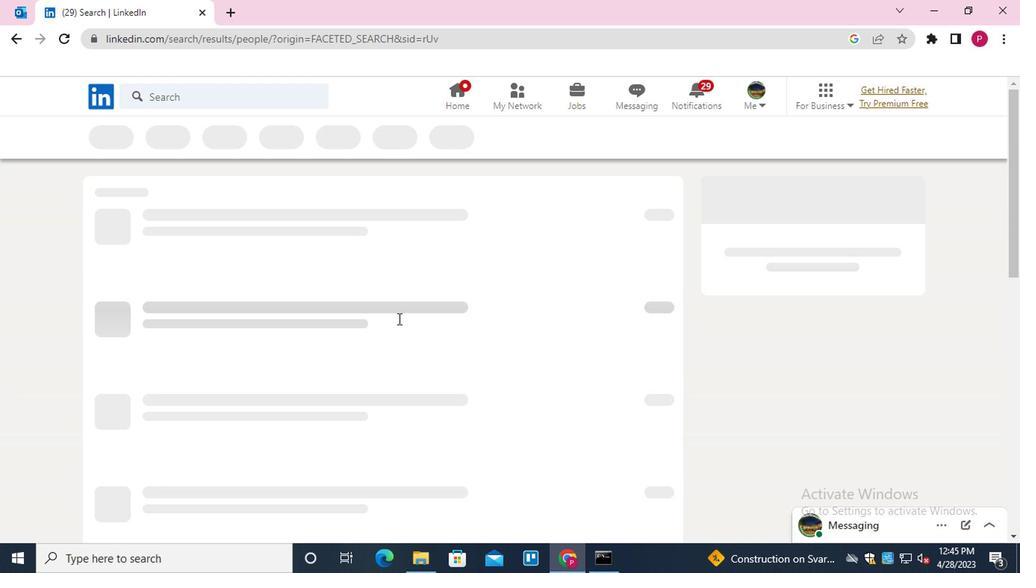 
